 Task: For heading Use Times New Roman.  font size for heading20,  'Change the font style of data to'Times New Roman and font size to 12,  Change the alignment of both headline & data to Align left In the sheet   Spark Sales   book
Action: Mouse moved to (66, 232)
Screenshot: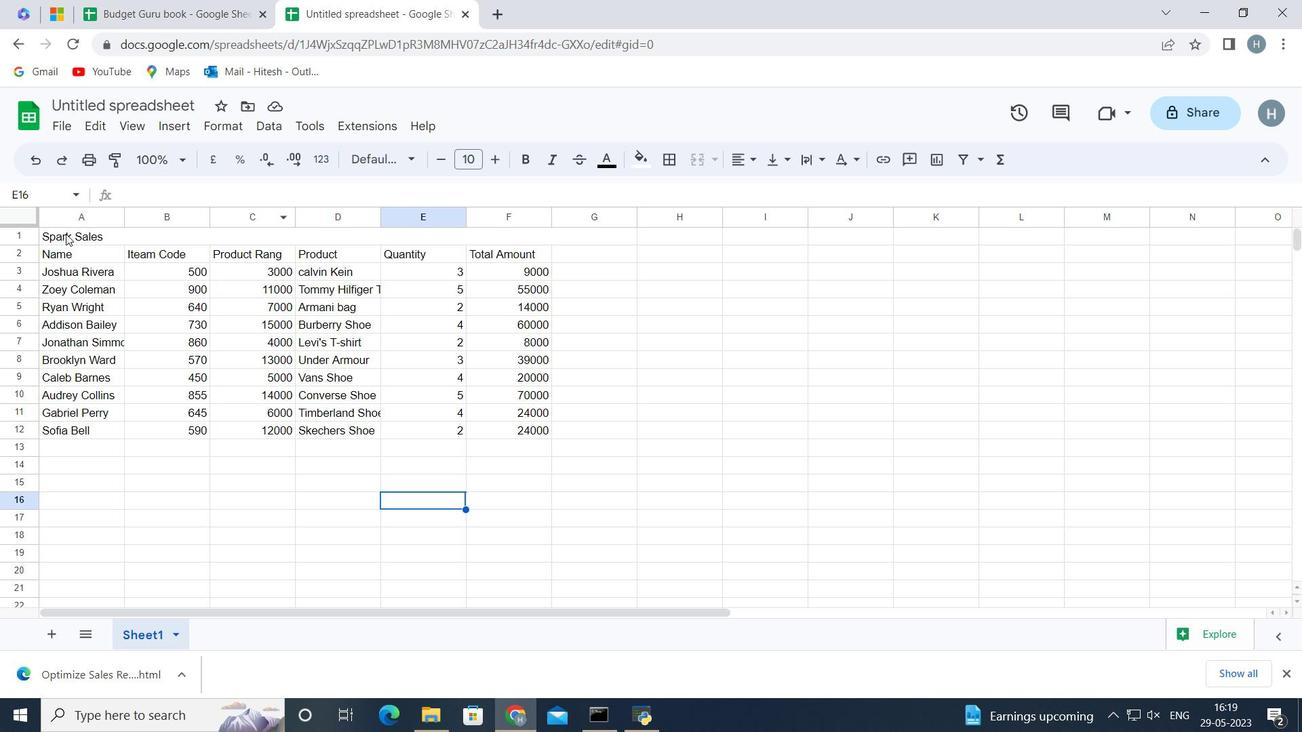 
Action: Mouse pressed left at (66, 232)
Screenshot: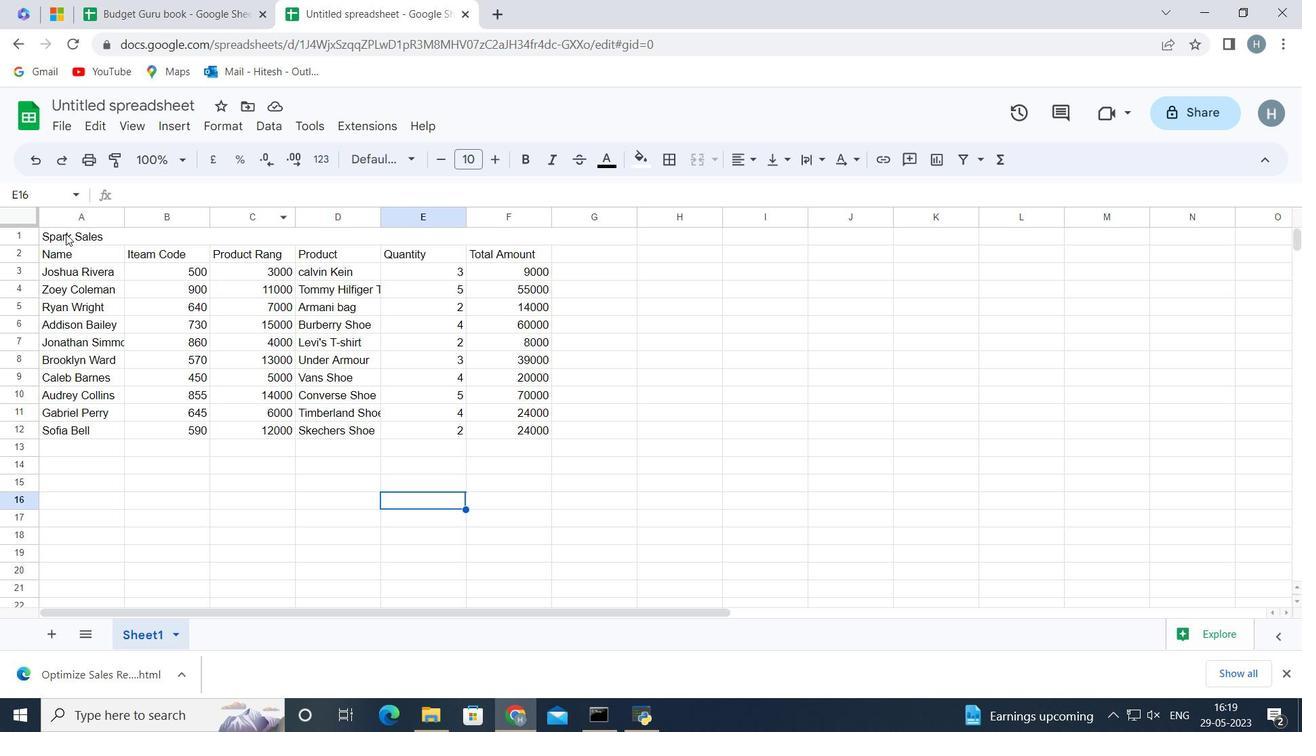 
Action: Mouse moved to (415, 159)
Screenshot: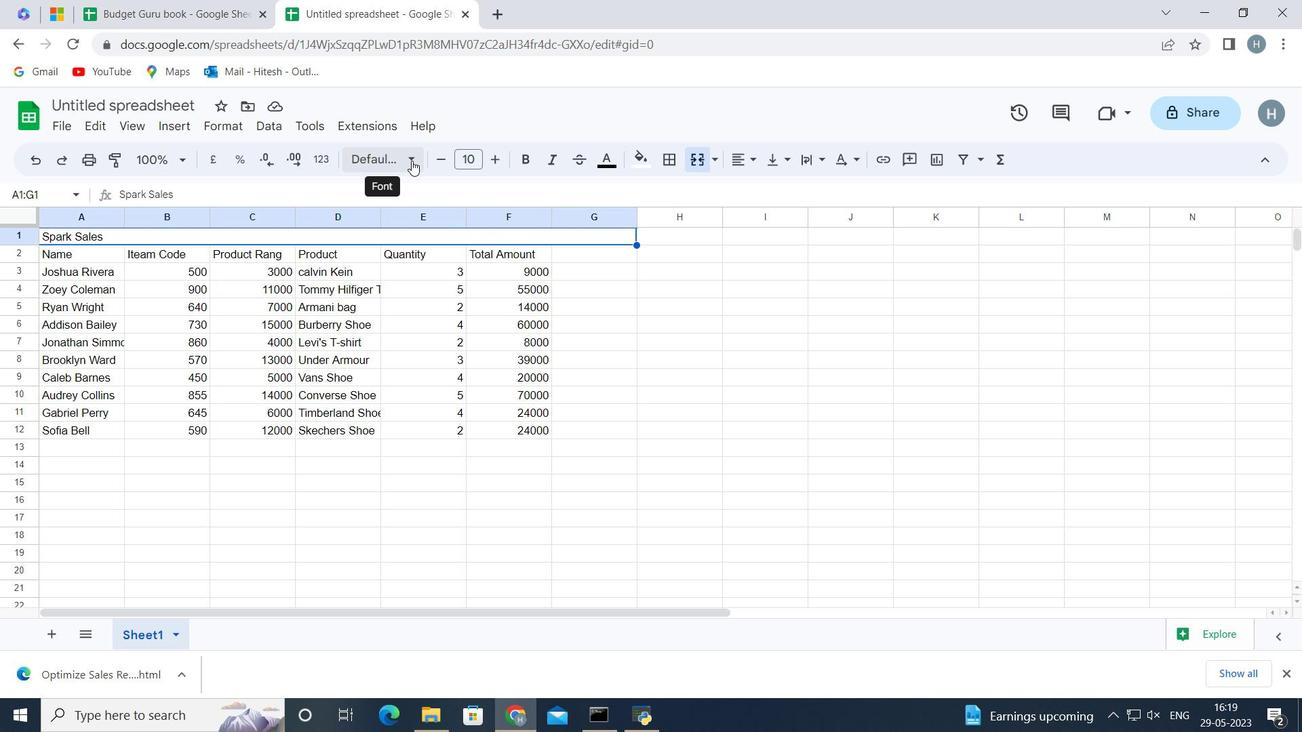 
Action: Mouse pressed left at (415, 159)
Screenshot: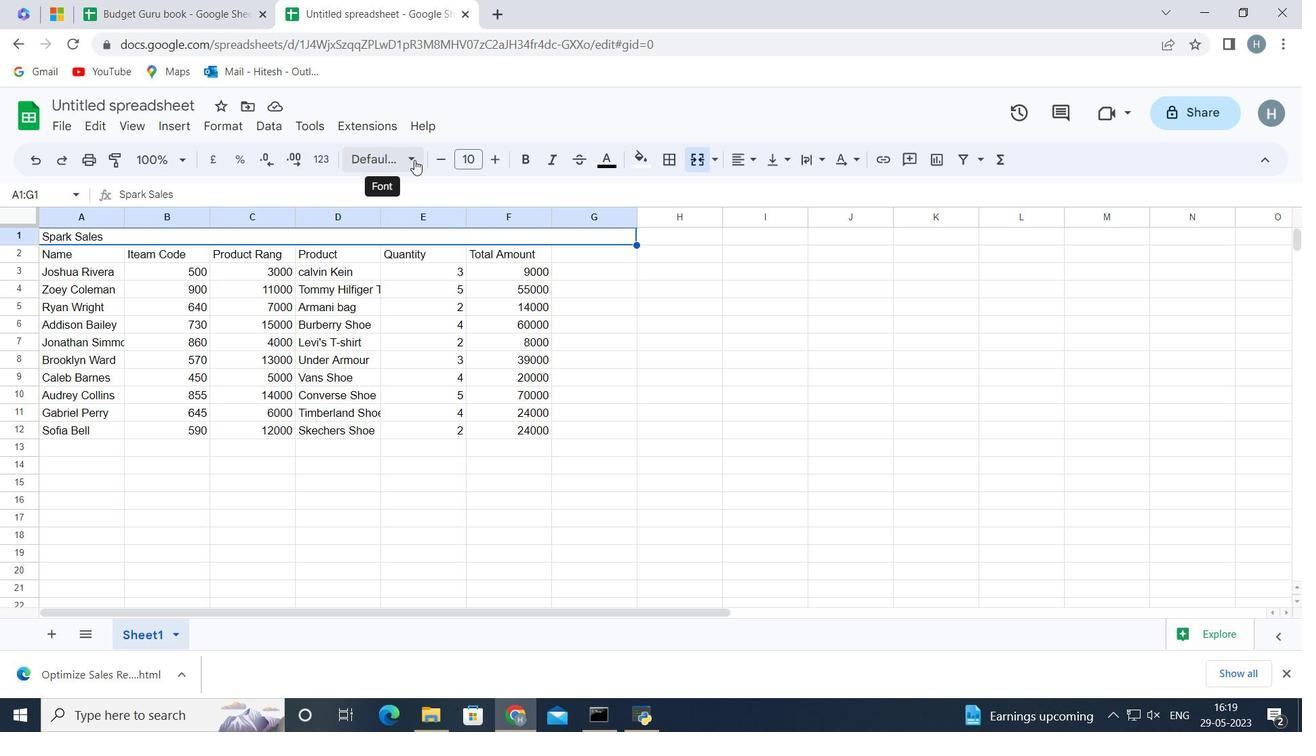 
Action: Mouse moved to (410, 312)
Screenshot: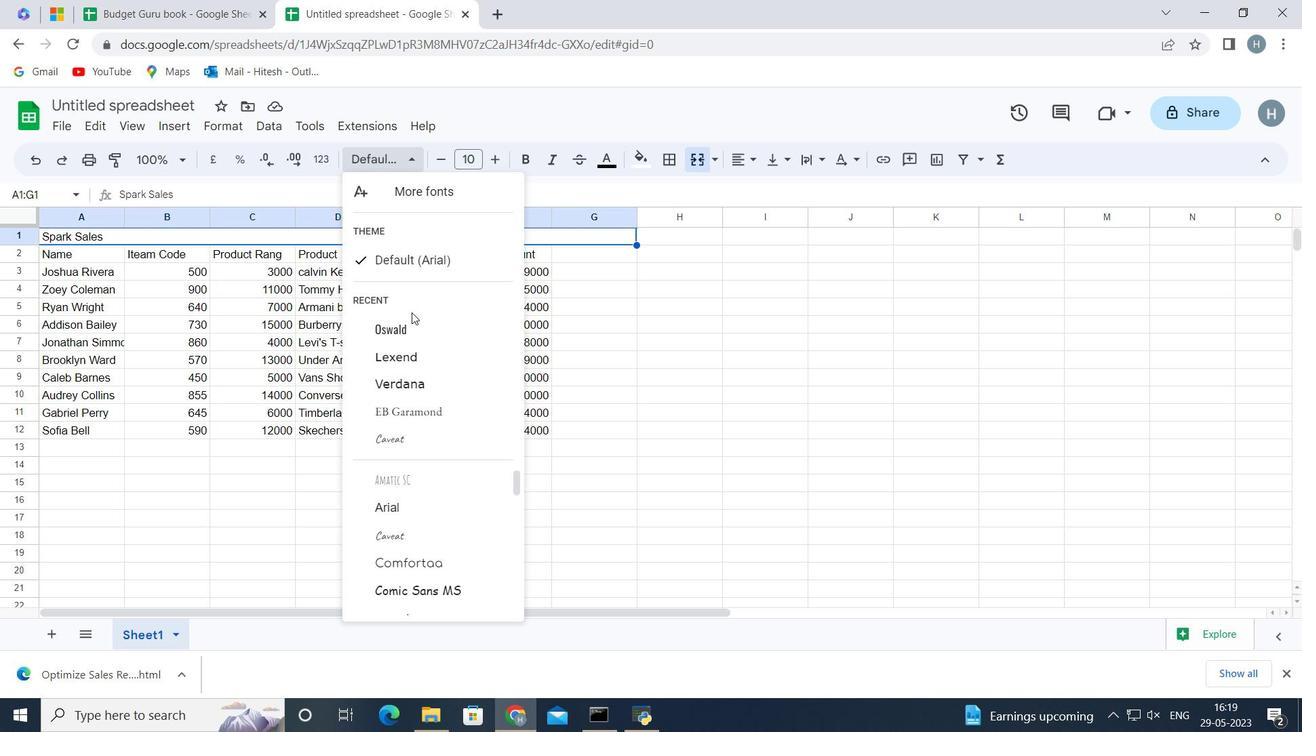 
Action: Mouse scrolled (410, 312) with delta (0, 0)
Screenshot: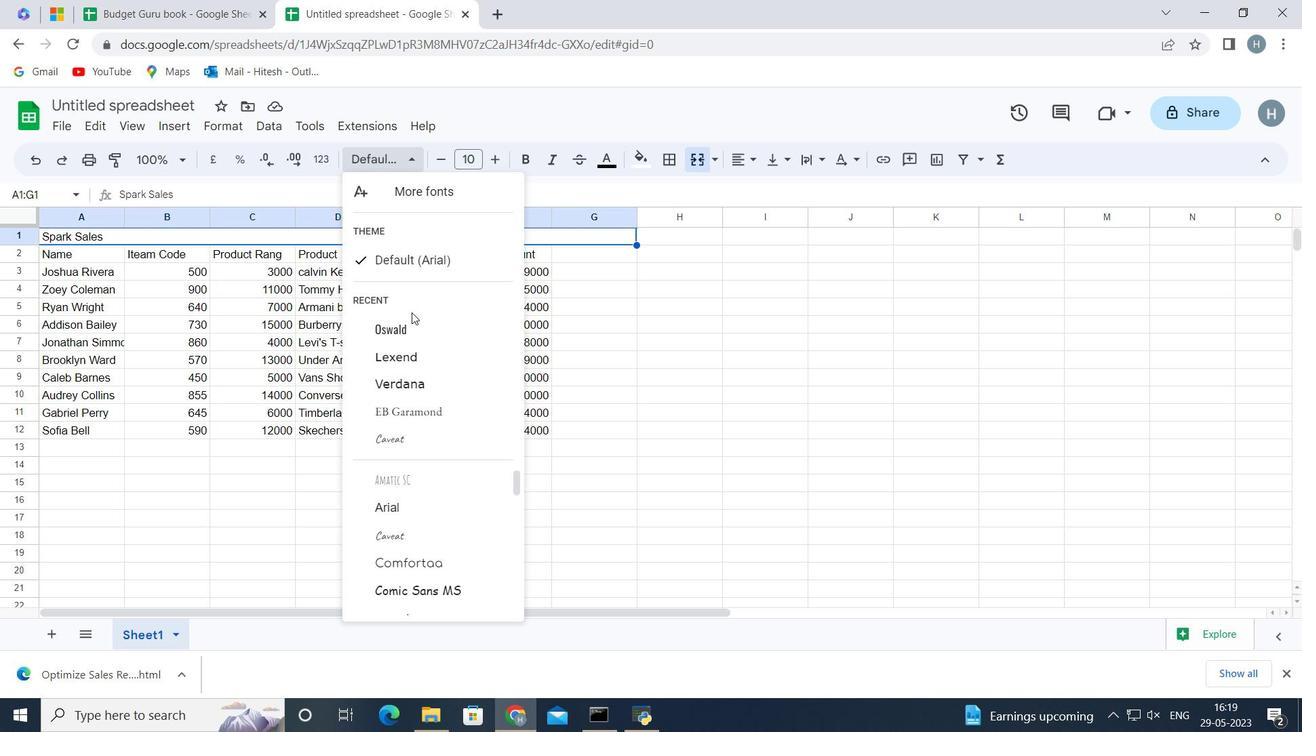 
Action: Mouse moved to (432, 417)
Screenshot: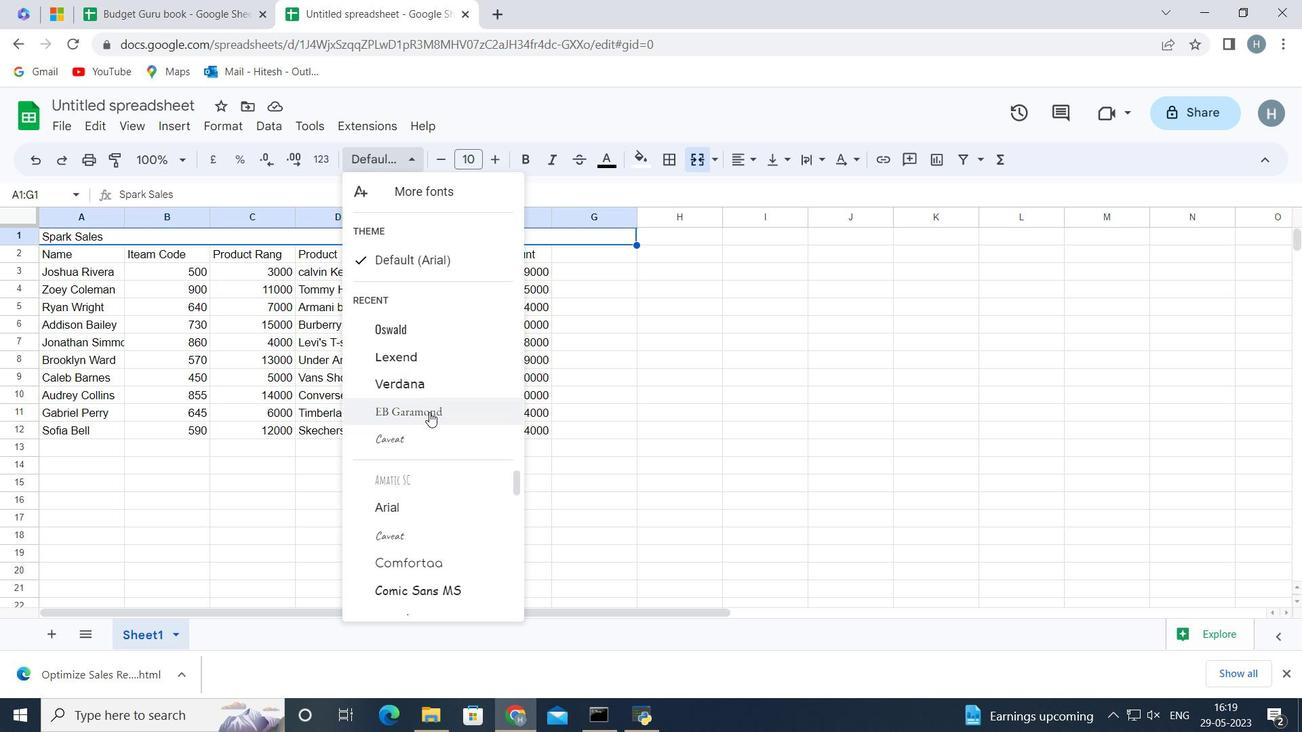 
Action: Mouse scrolled (432, 416) with delta (0, 0)
Screenshot: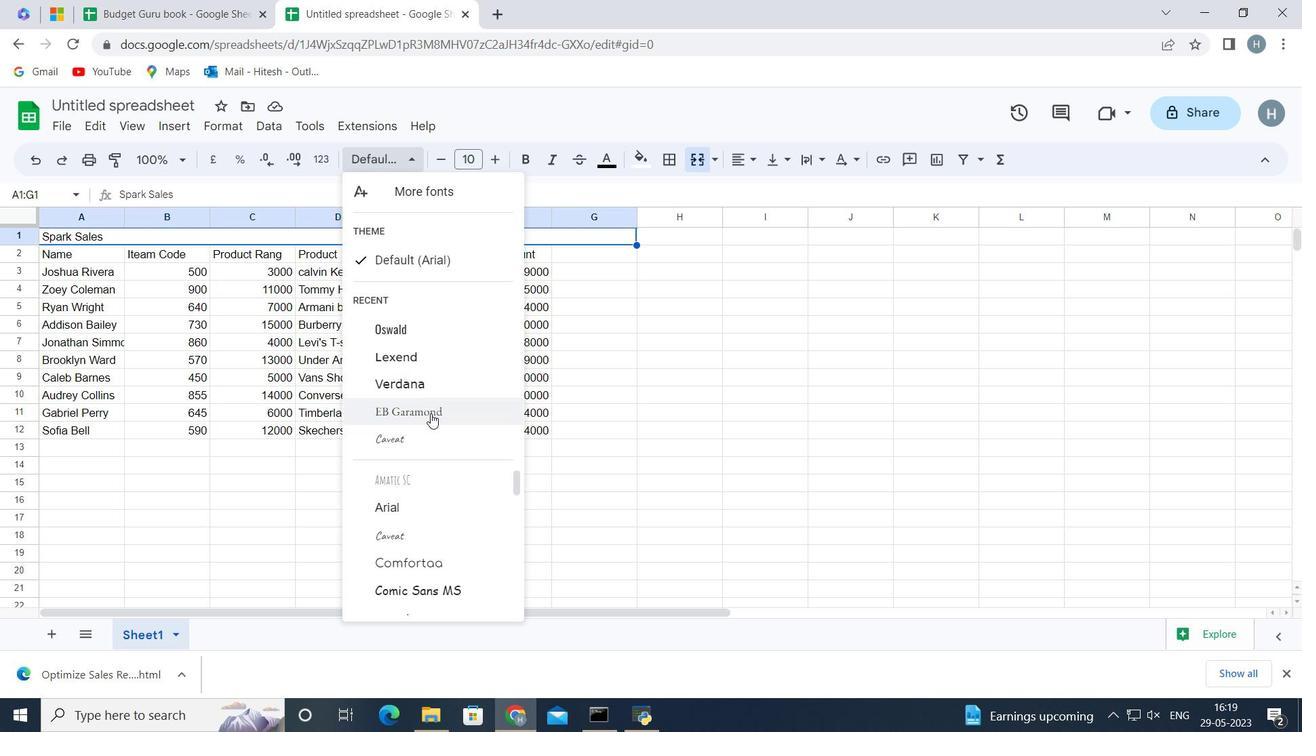 
Action: Mouse moved to (432, 426)
Screenshot: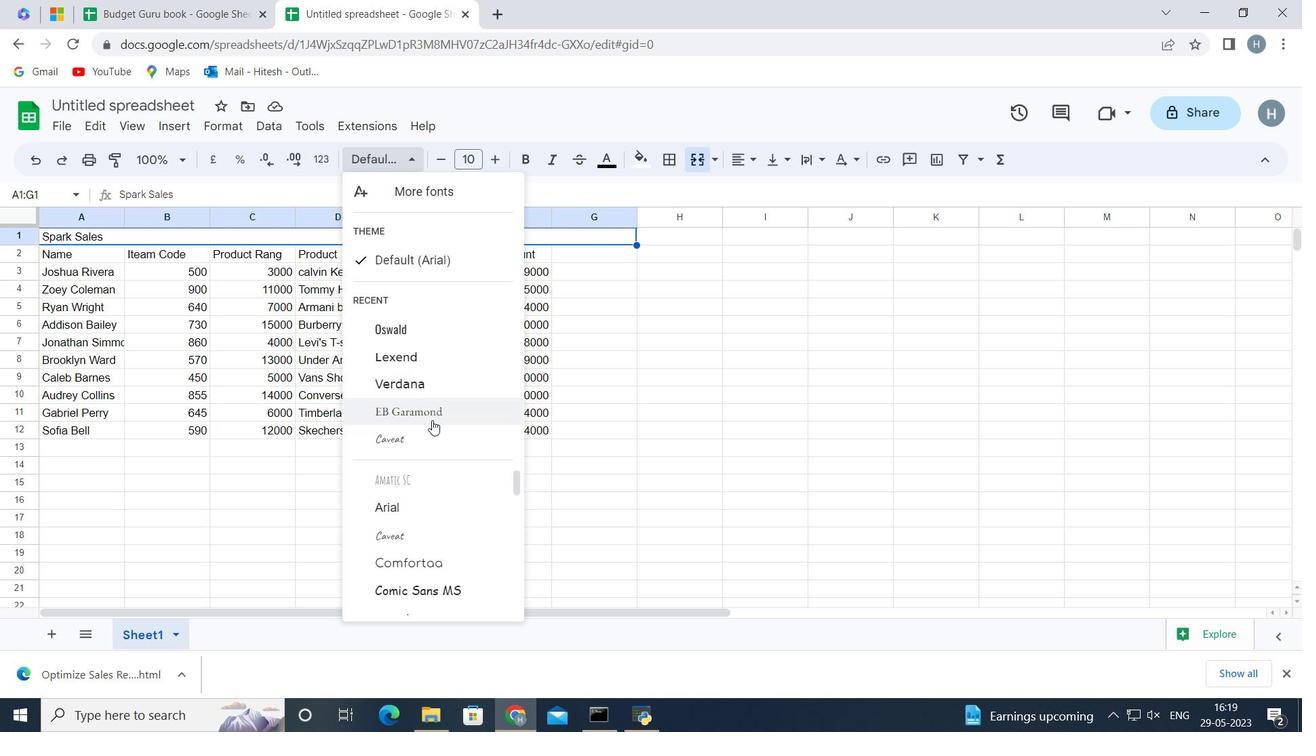 
Action: Mouse scrolled (432, 425) with delta (0, 0)
Screenshot: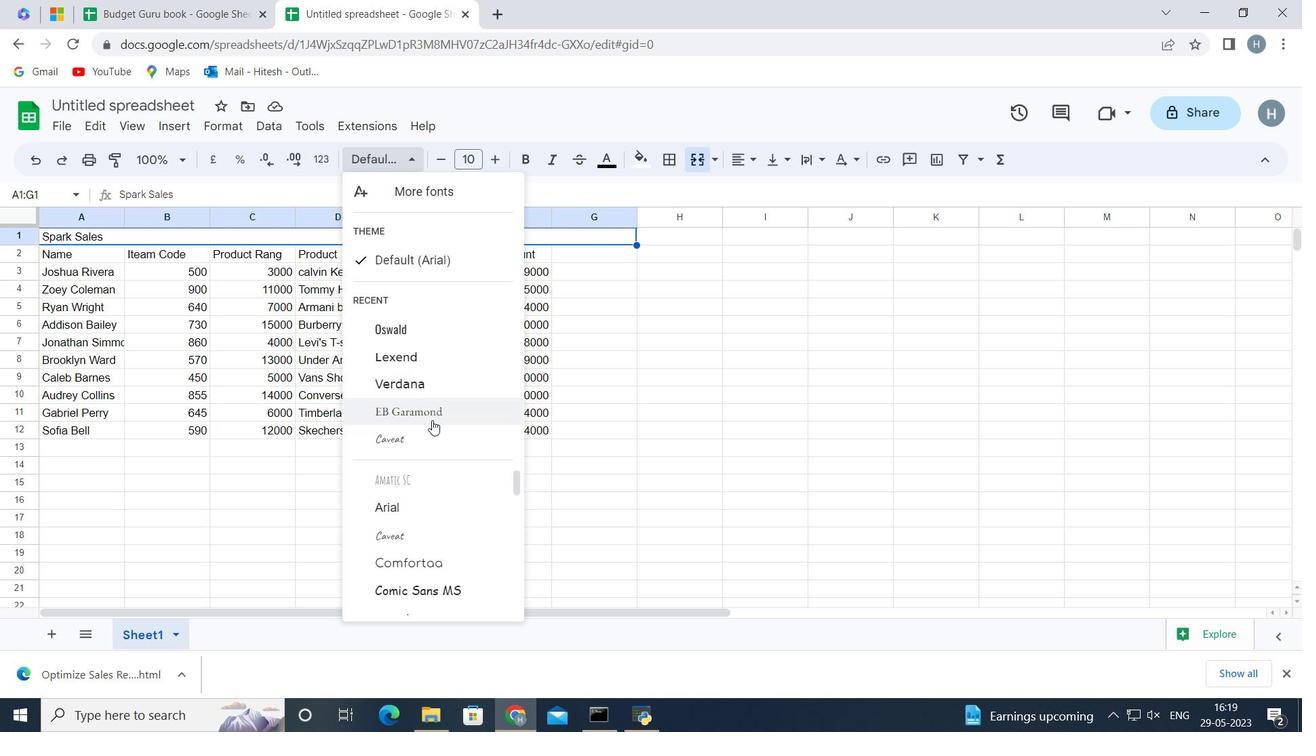 
Action: Mouse moved to (432, 437)
Screenshot: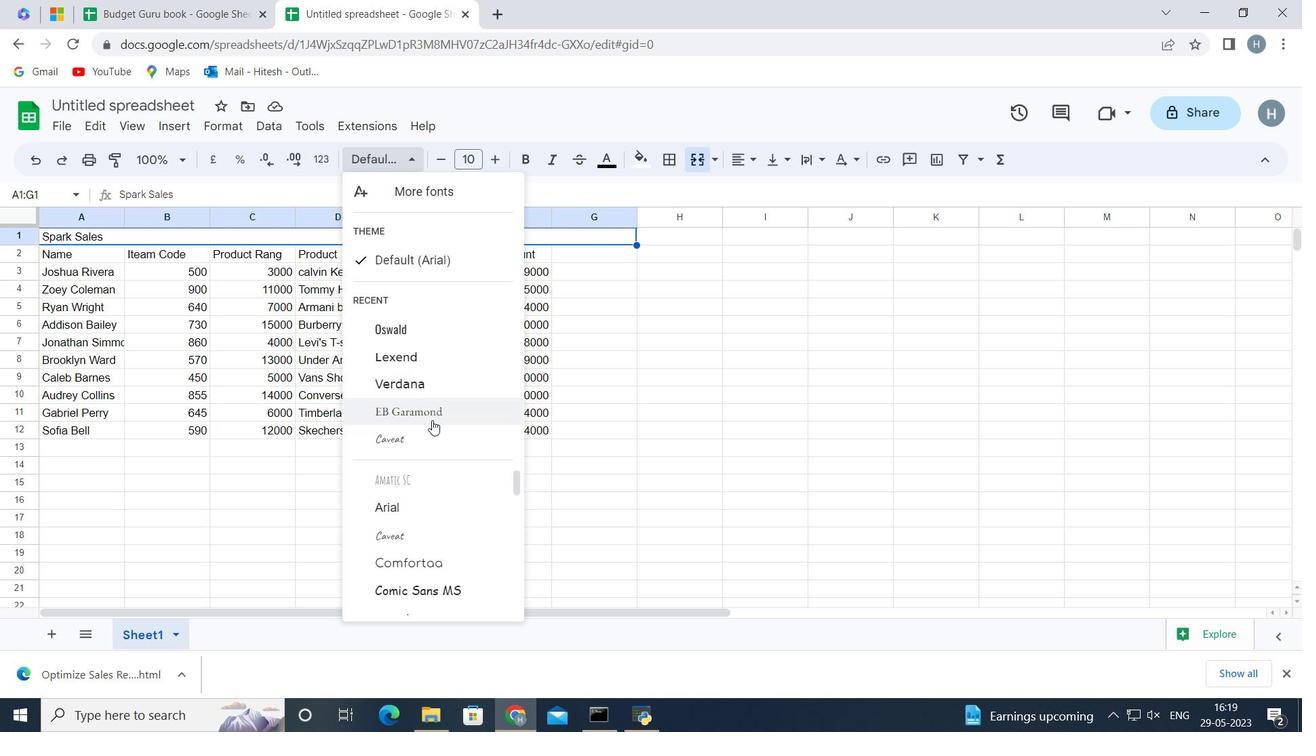 
Action: Mouse scrolled (432, 436) with delta (0, 0)
Screenshot: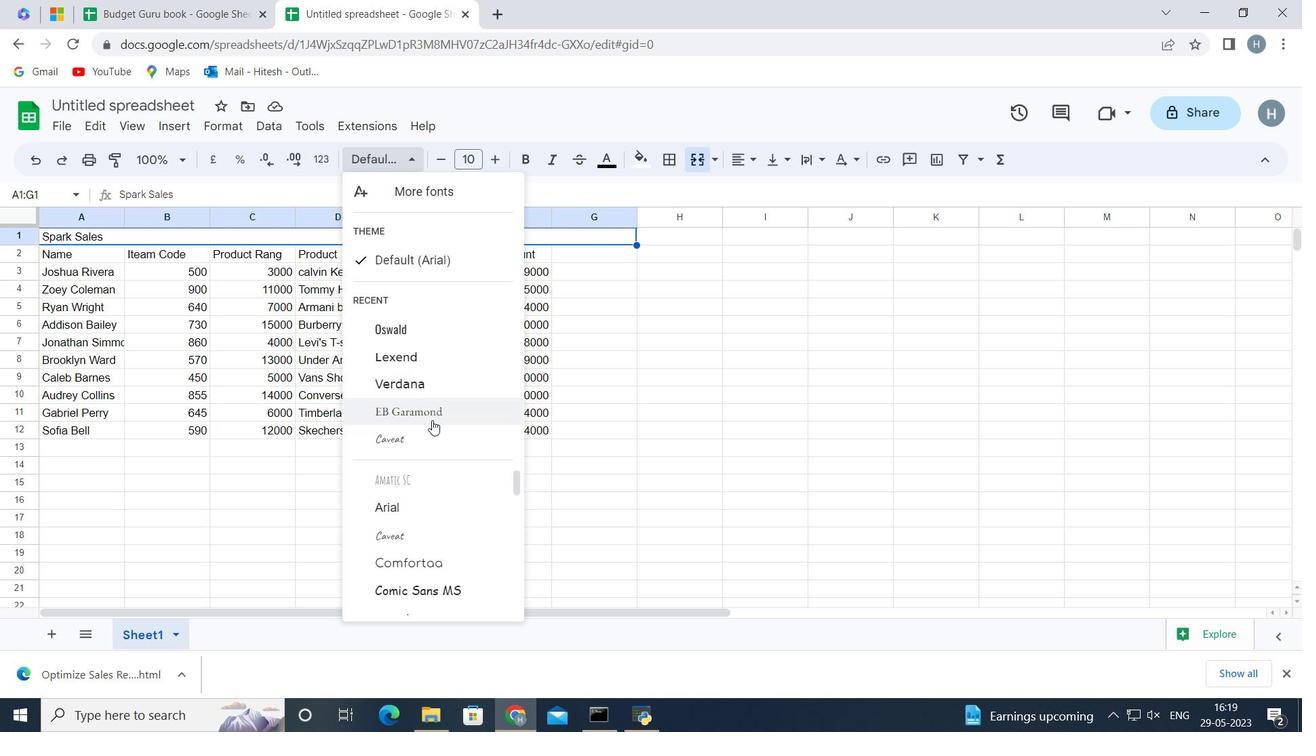 
Action: Mouse moved to (435, 455)
Screenshot: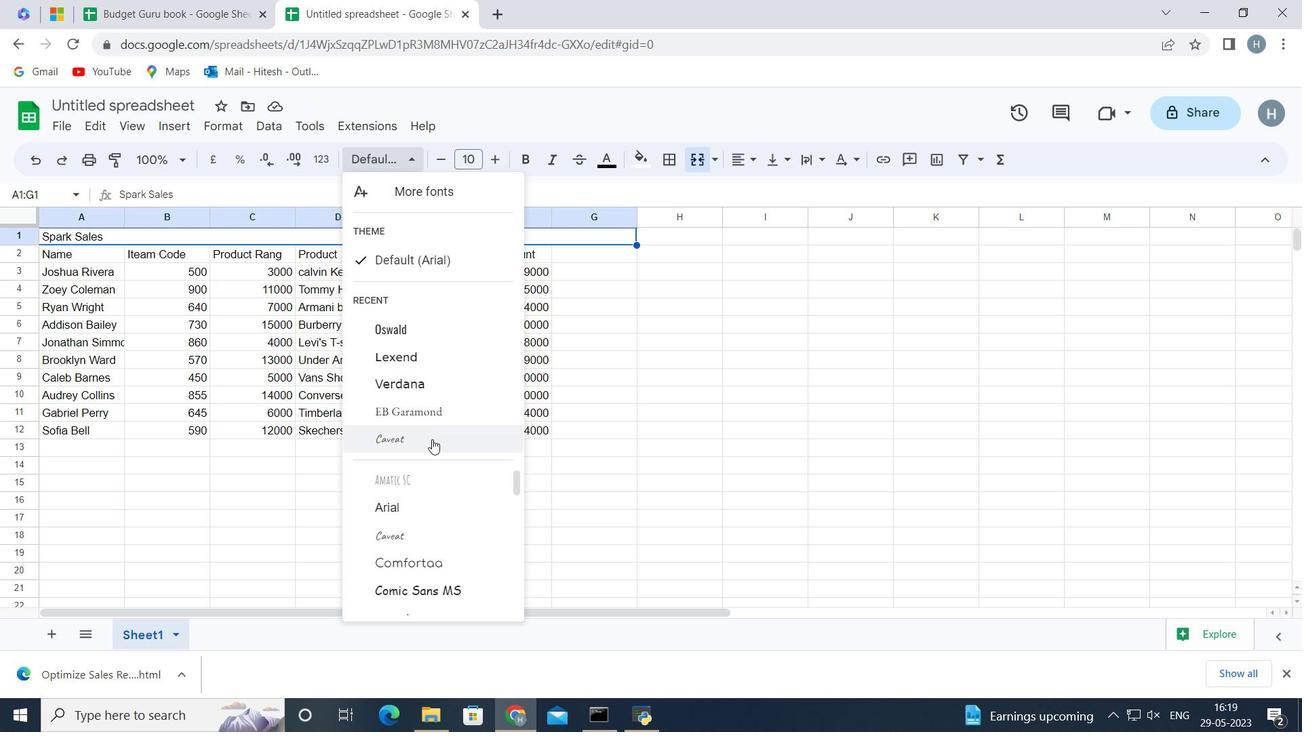
Action: Mouse scrolled (435, 453) with delta (0, 0)
Screenshot: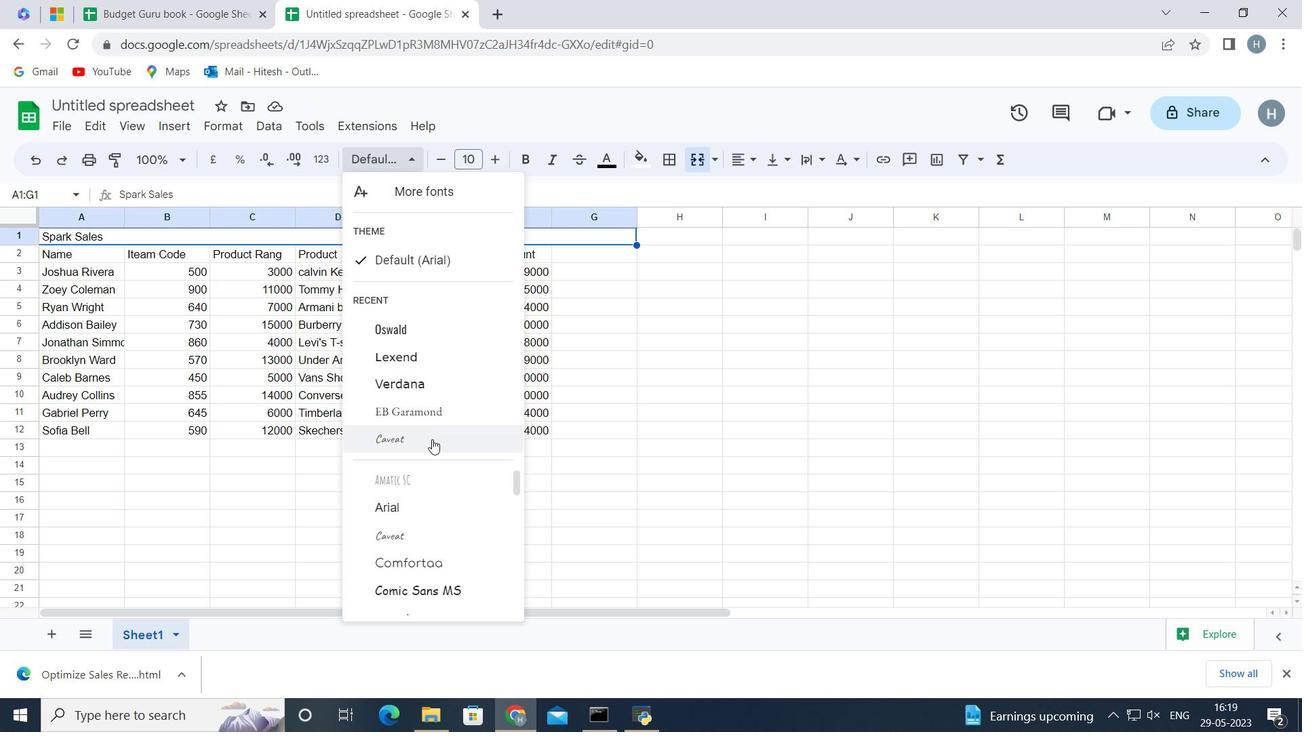 
Action: Mouse scrolled (435, 455) with delta (0, 0)
Screenshot: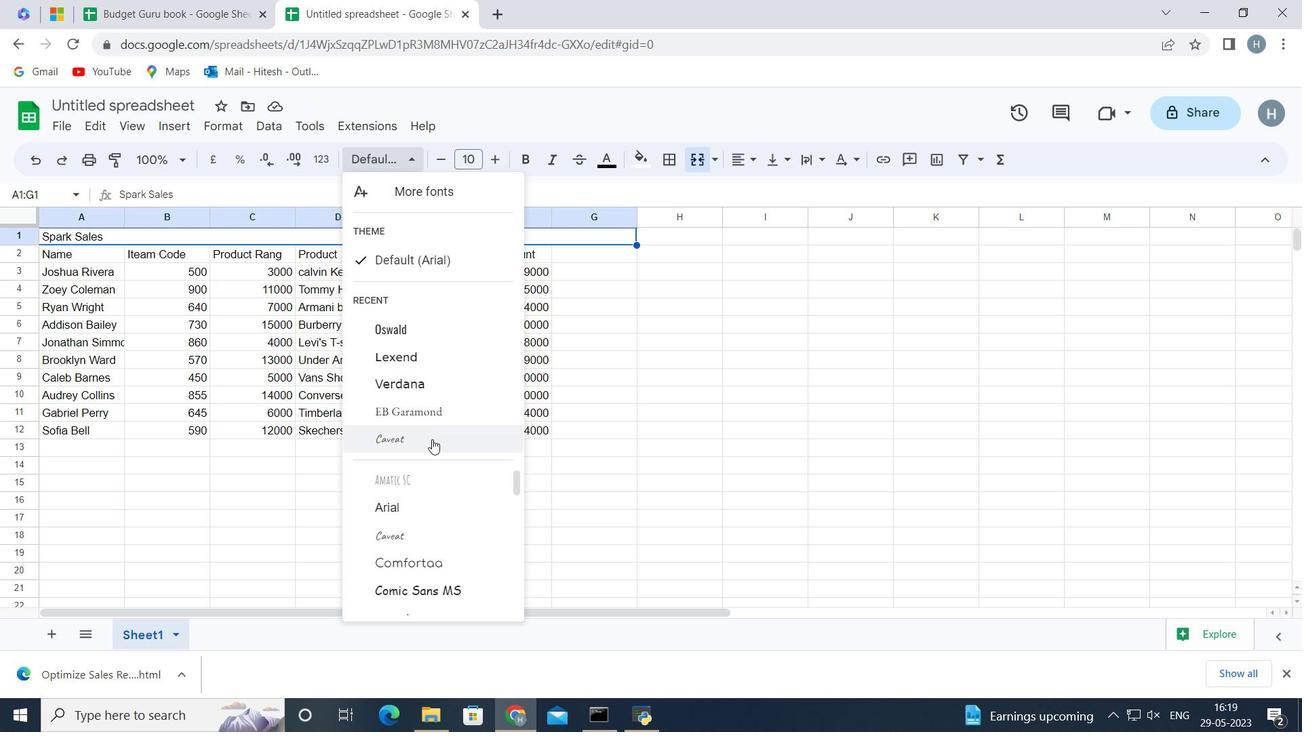 
Action: Mouse moved to (442, 525)
Screenshot: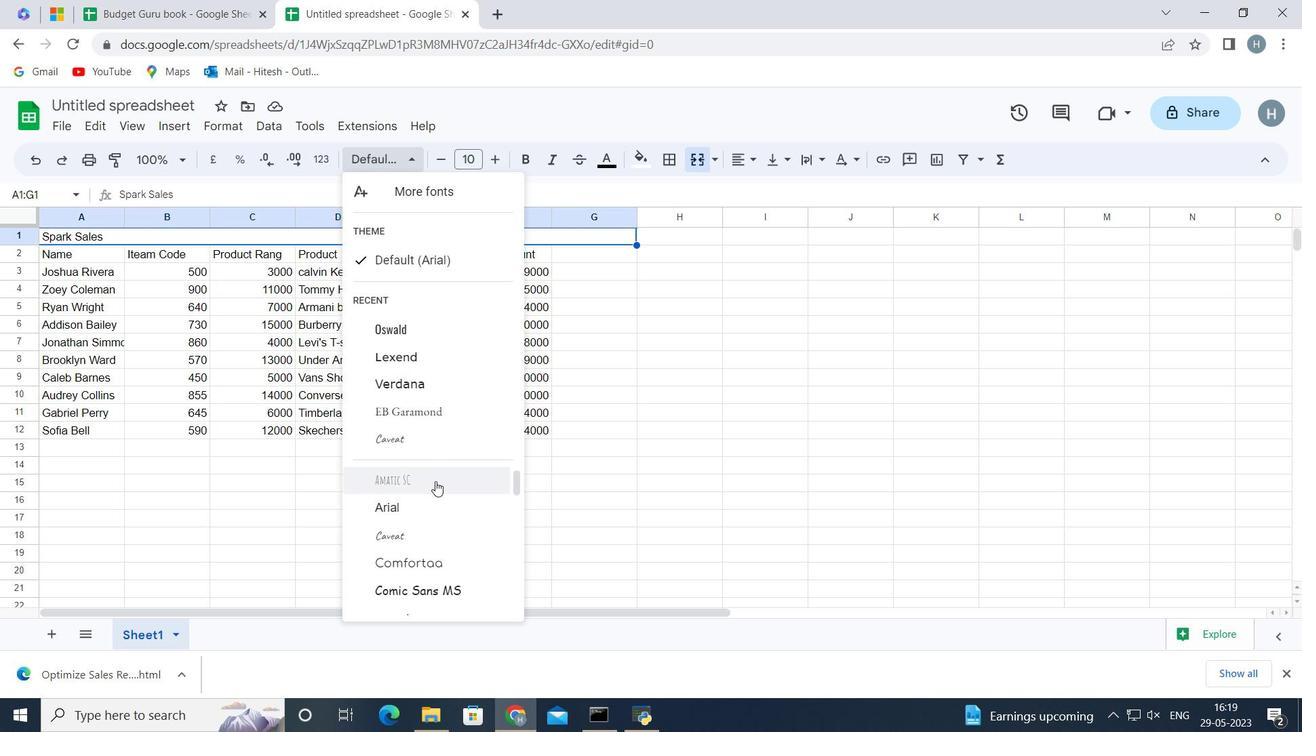
Action: Mouse scrolled (442, 525) with delta (0, 0)
Screenshot: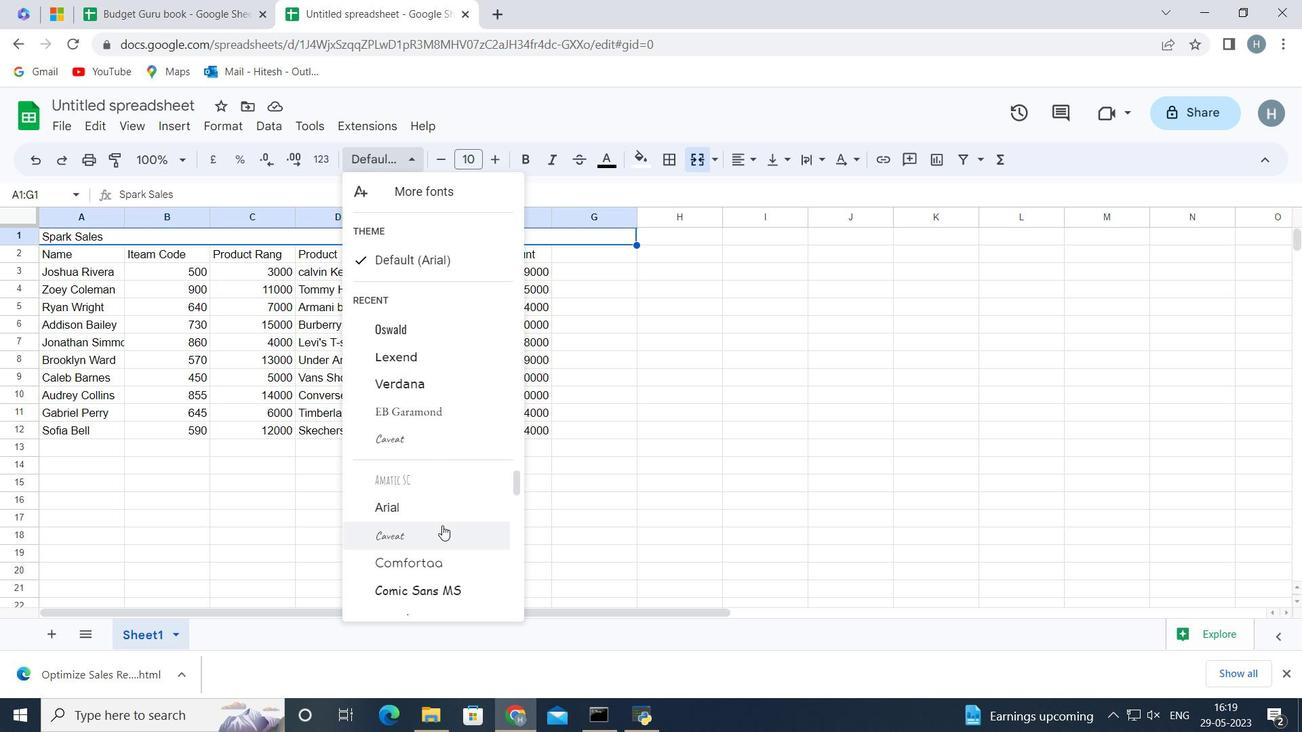 
Action: Mouse scrolled (442, 525) with delta (0, 0)
Screenshot: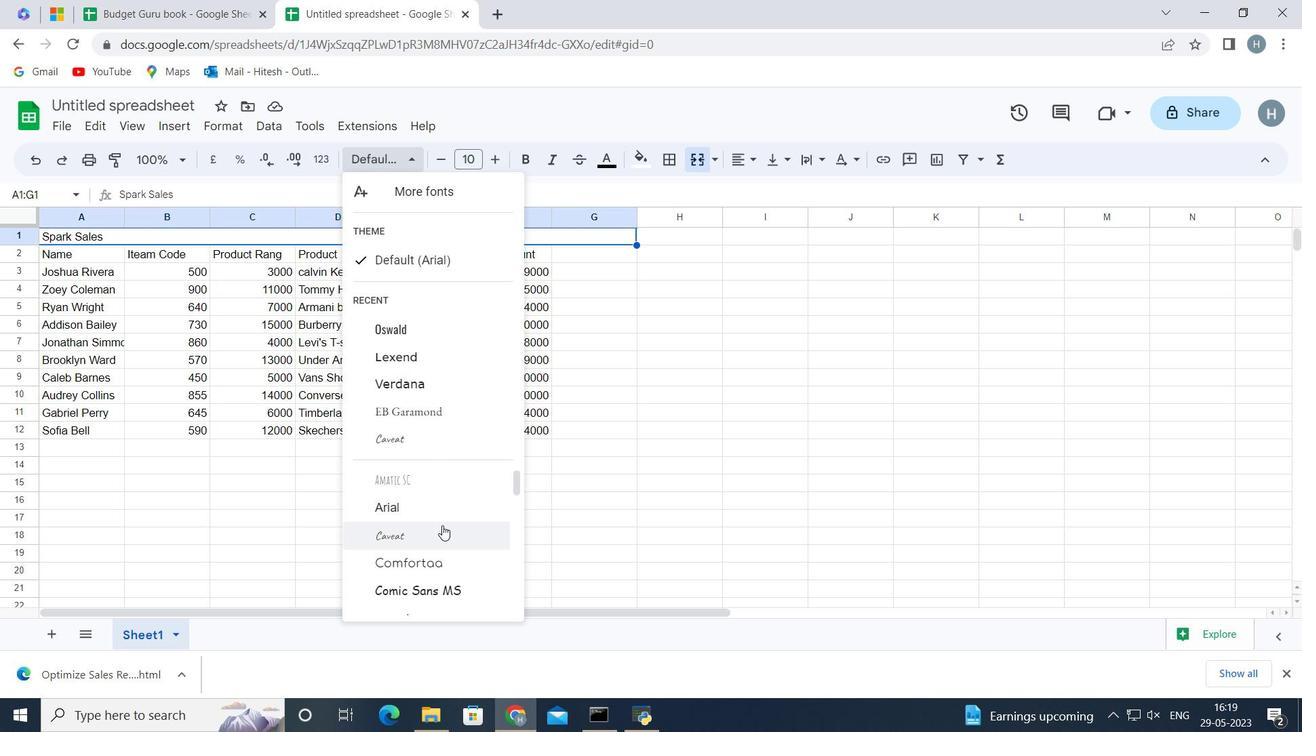 
Action: Mouse moved to (423, 513)
Screenshot: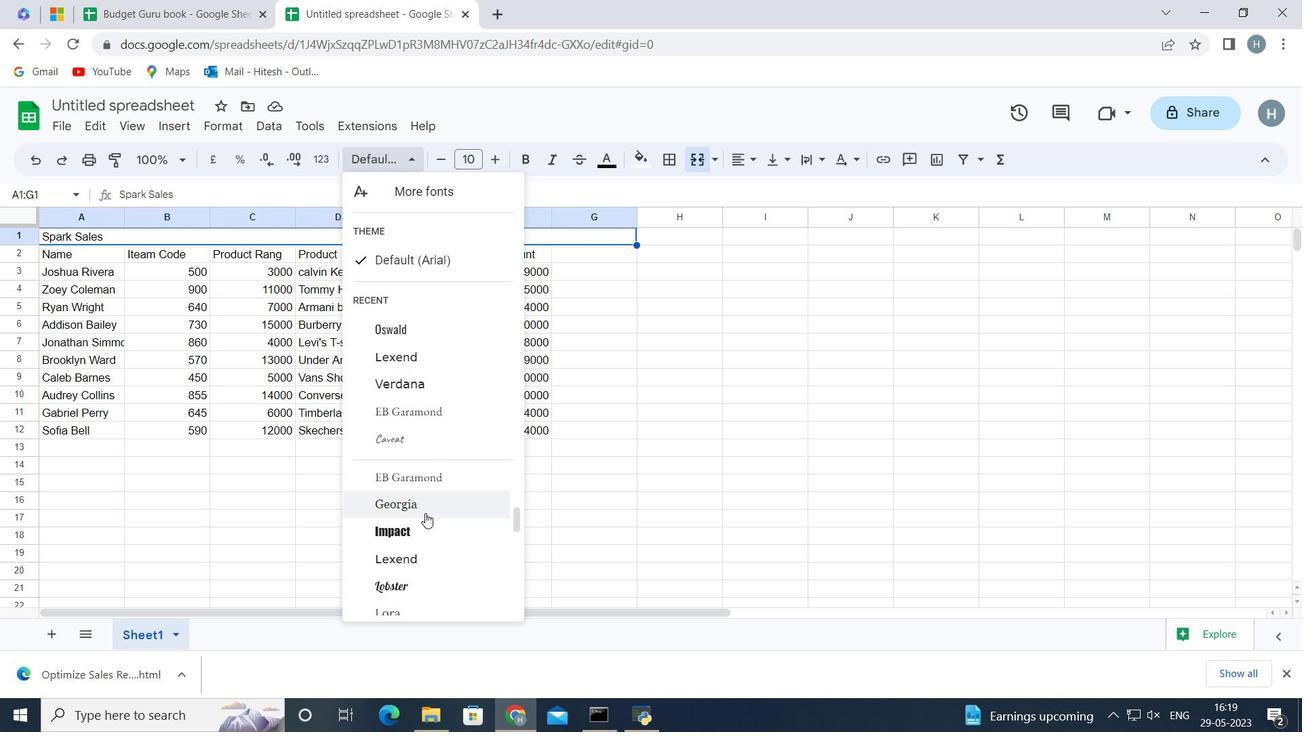 
Action: Mouse scrolled (423, 512) with delta (0, 0)
Screenshot: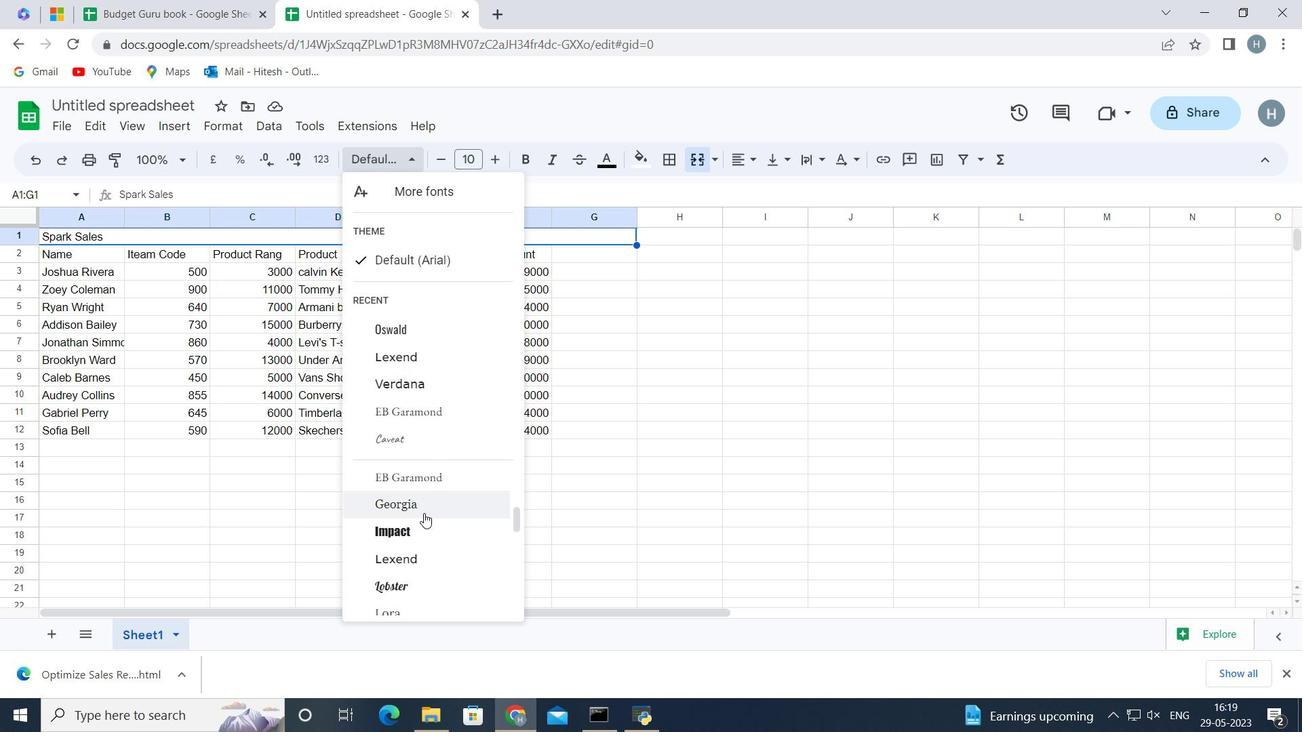 
Action: Mouse scrolled (423, 512) with delta (0, 0)
Screenshot: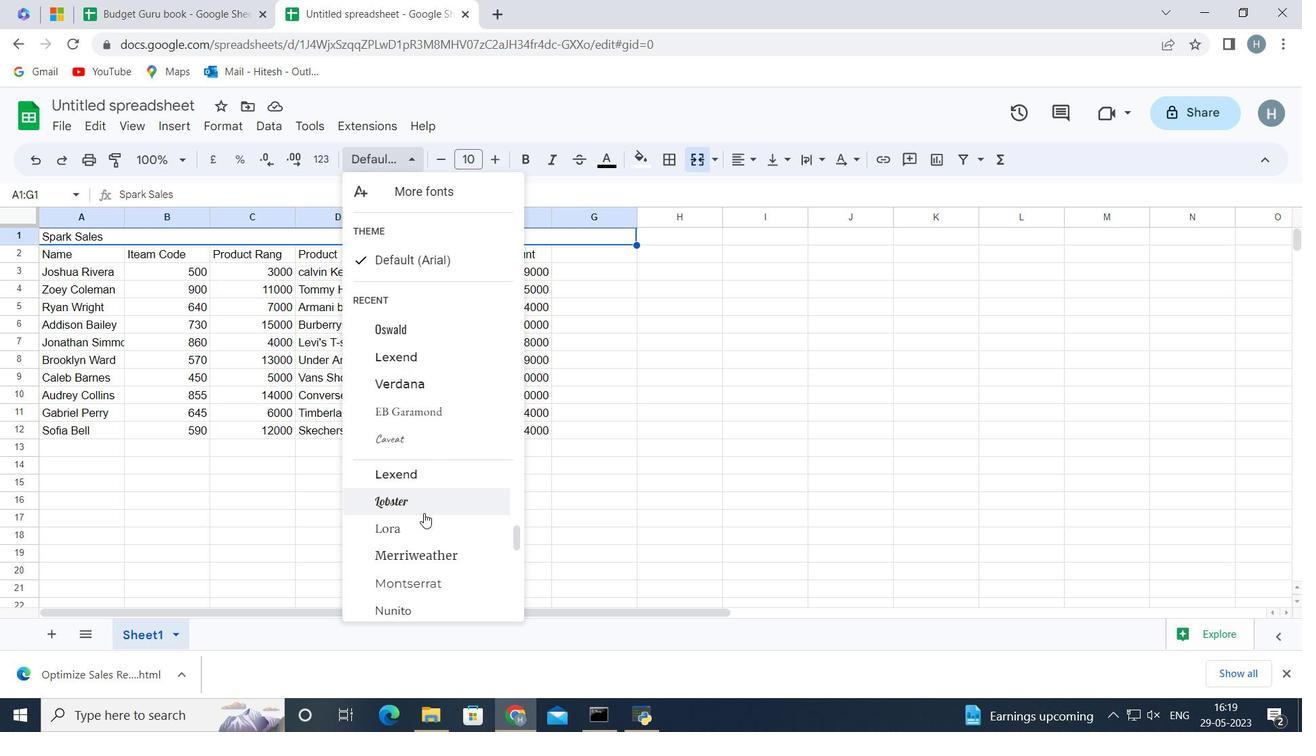 
Action: Mouse scrolled (423, 512) with delta (0, 0)
Screenshot: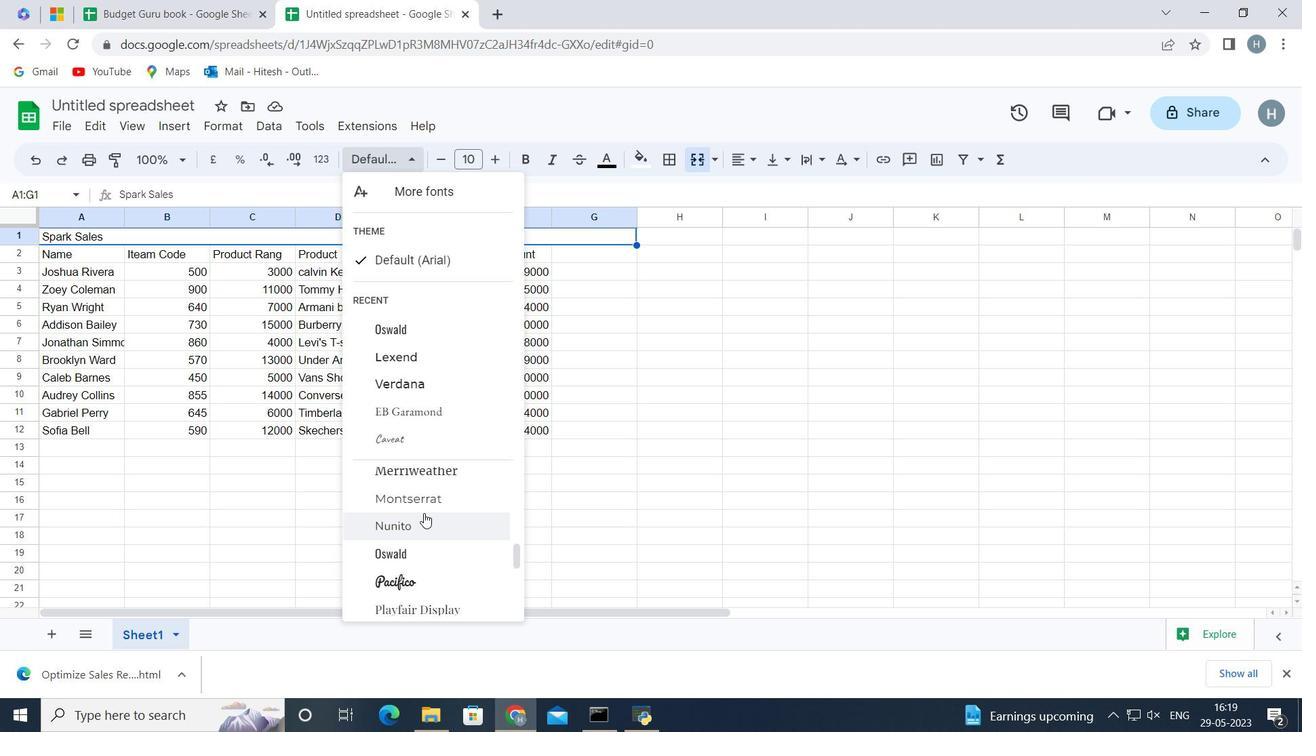 
Action: Mouse scrolled (423, 512) with delta (0, 0)
Screenshot: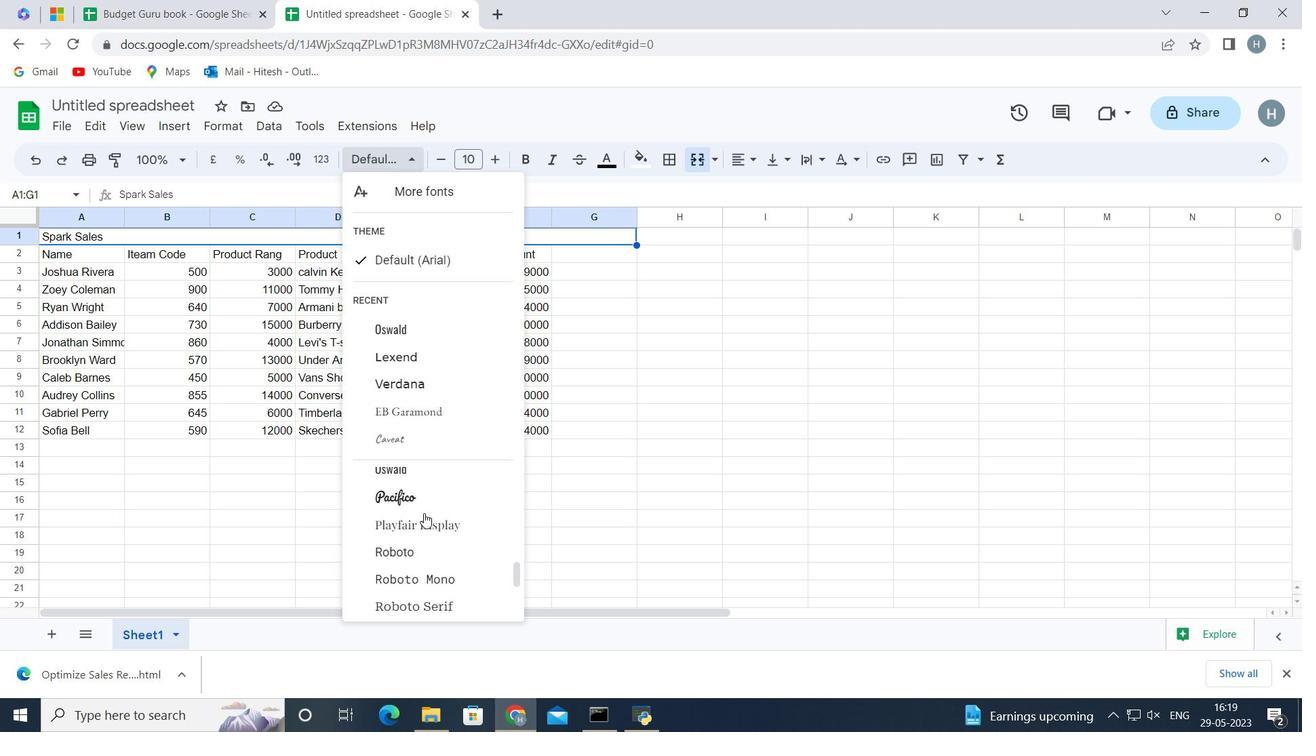 
Action: Mouse scrolled (423, 512) with delta (0, 0)
Screenshot: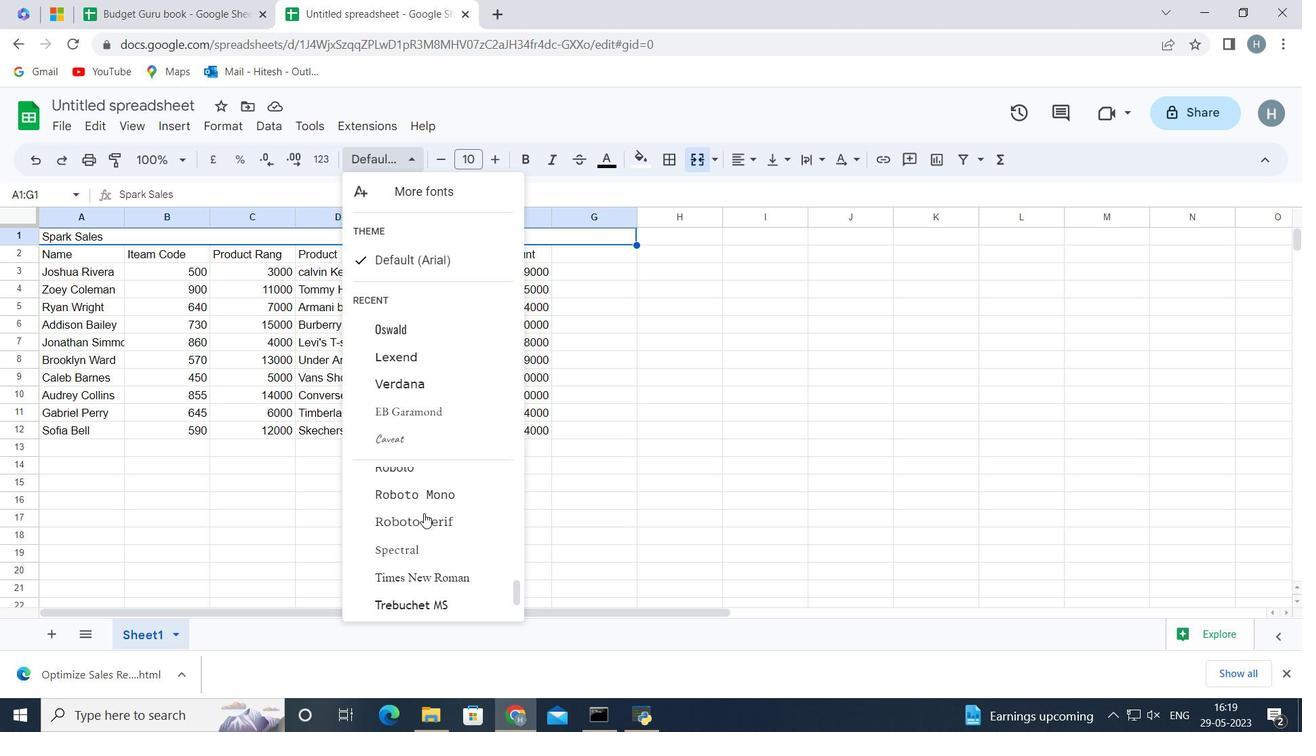 
Action: Mouse moved to (441, 544)
Screenshot: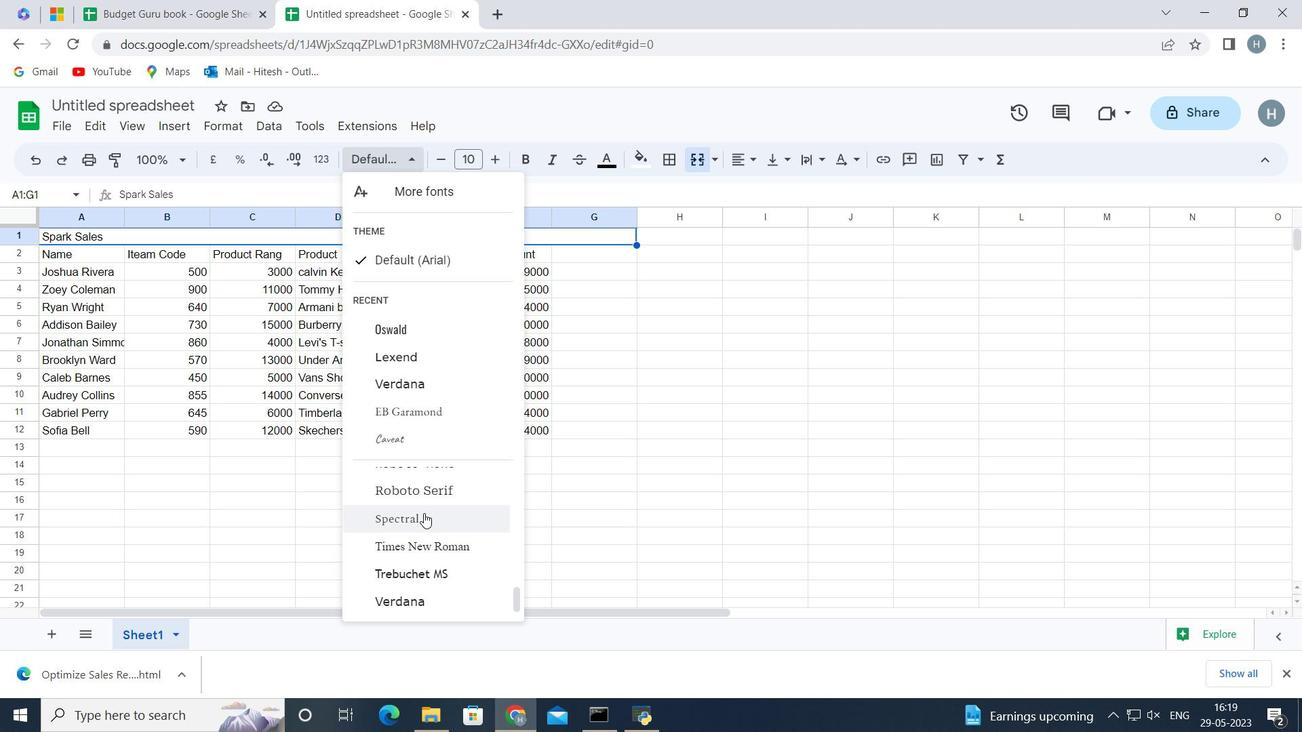 
Action: Mouse pressed left at (441, 544)
Screenshot: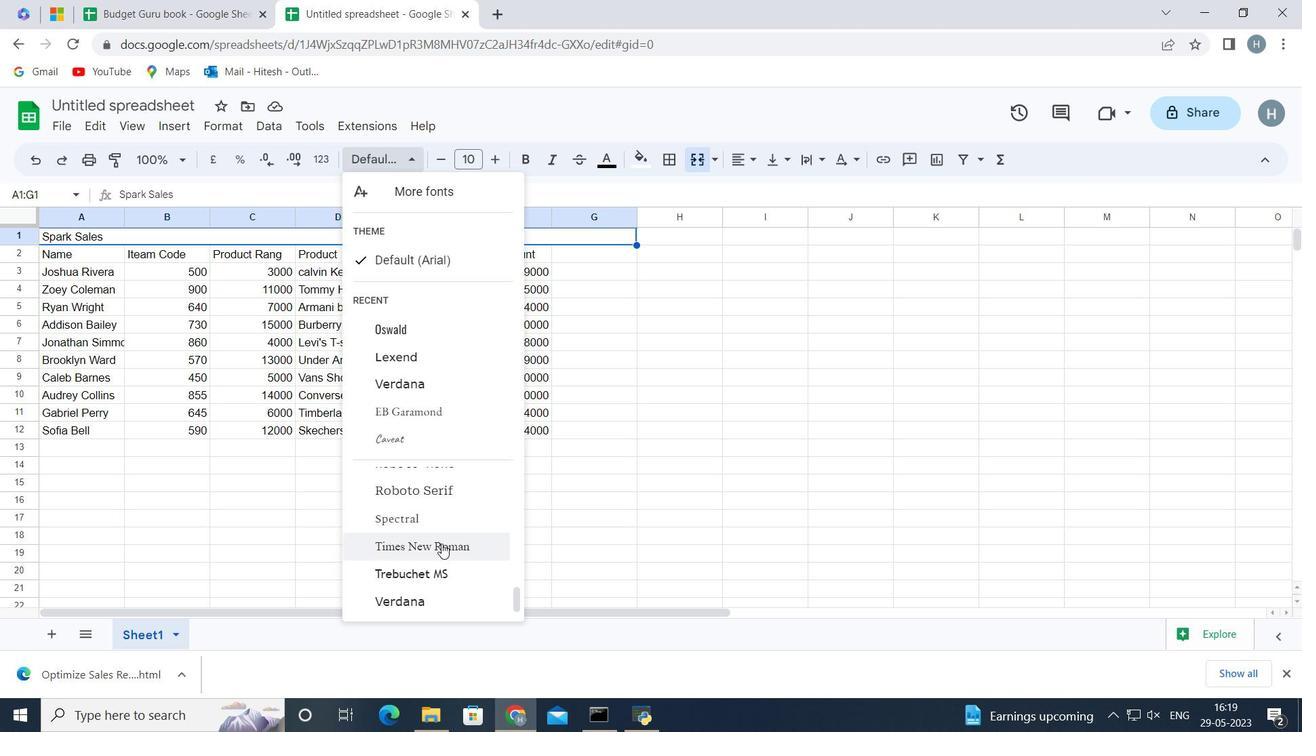 
Action: Mouse moved to (491, 158)
Screenshot: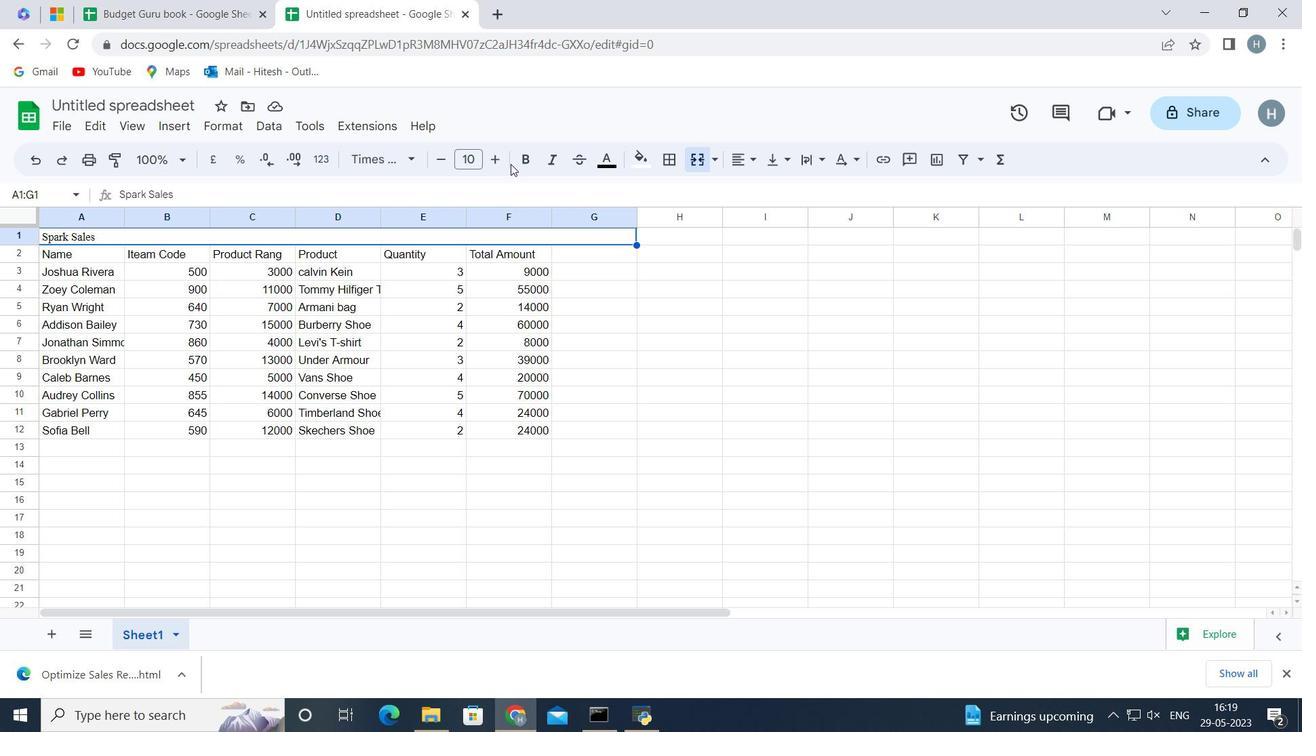 
Action: Mouse pressed left at (491, 158)
Screenshot: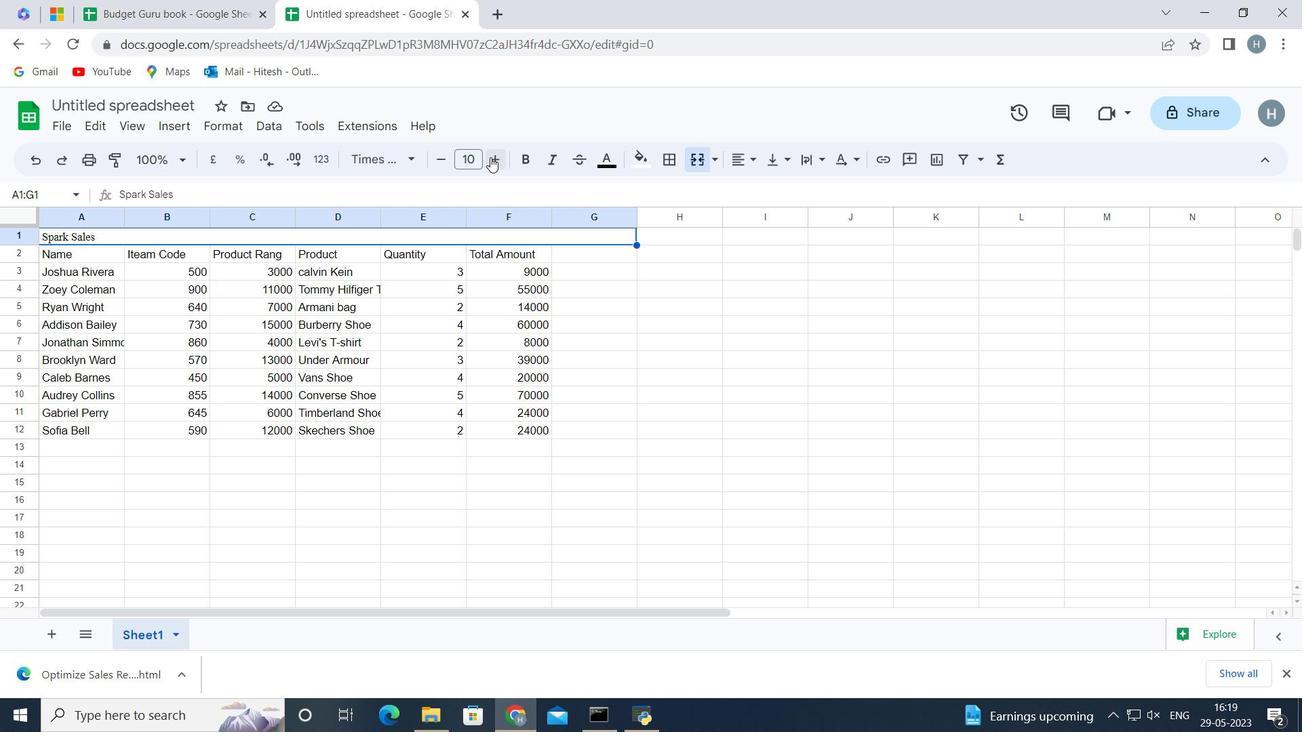 
Action: Mouse pressed left at (491, 158)
Screenshot: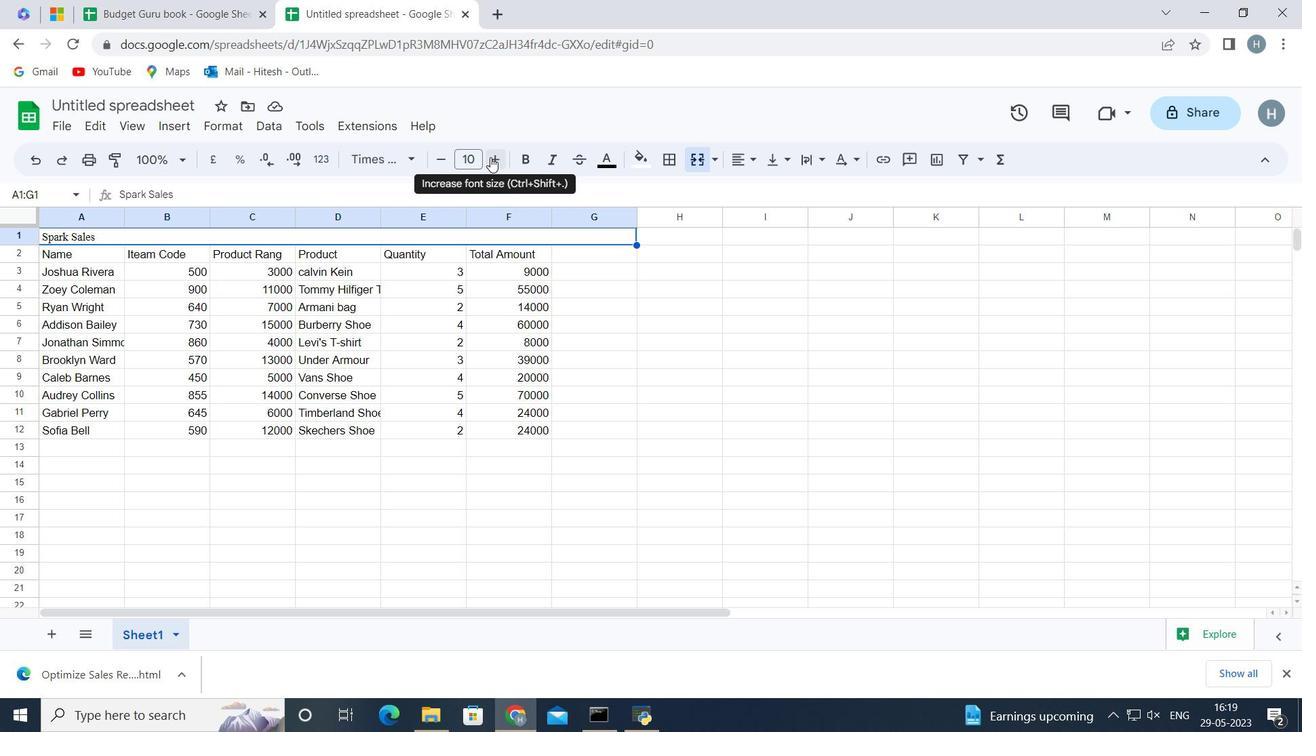 
Action: Mouse pressed left at (491, 158)
Screenshot: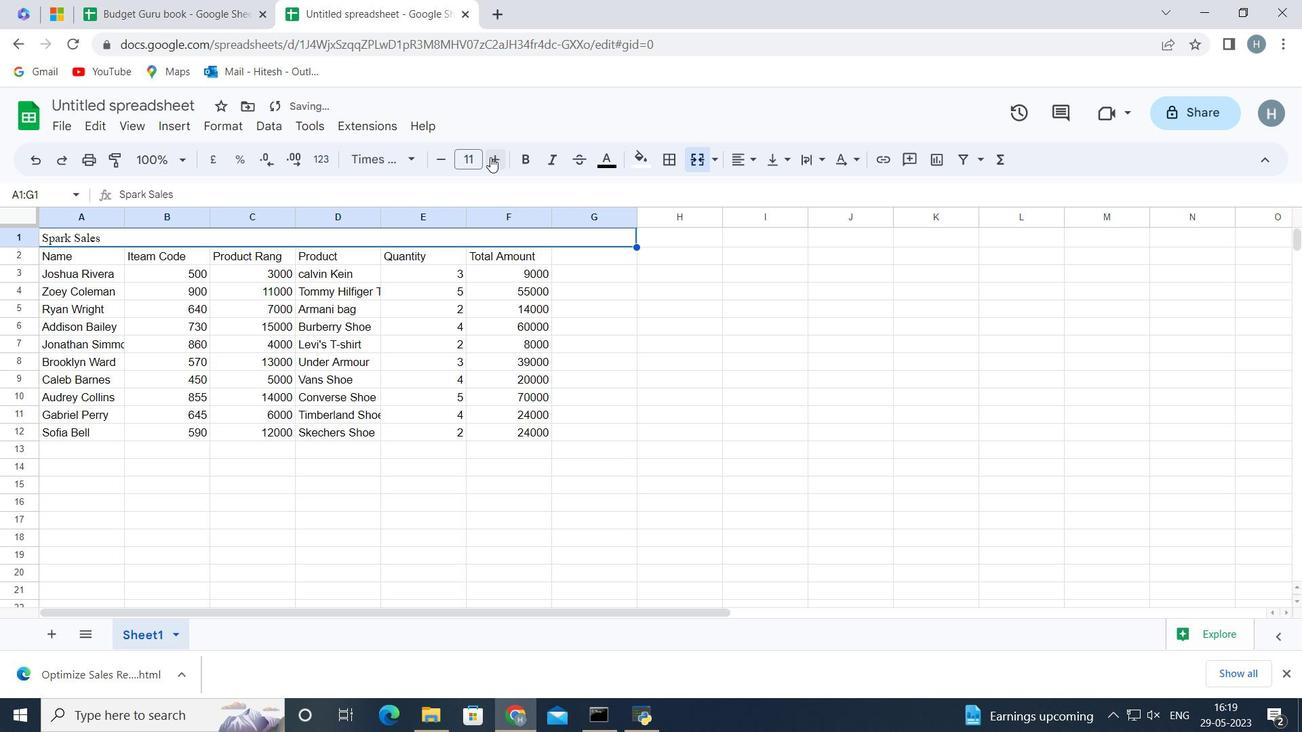 
Action: Mouse pressed left at (491, 158)
Screenshot: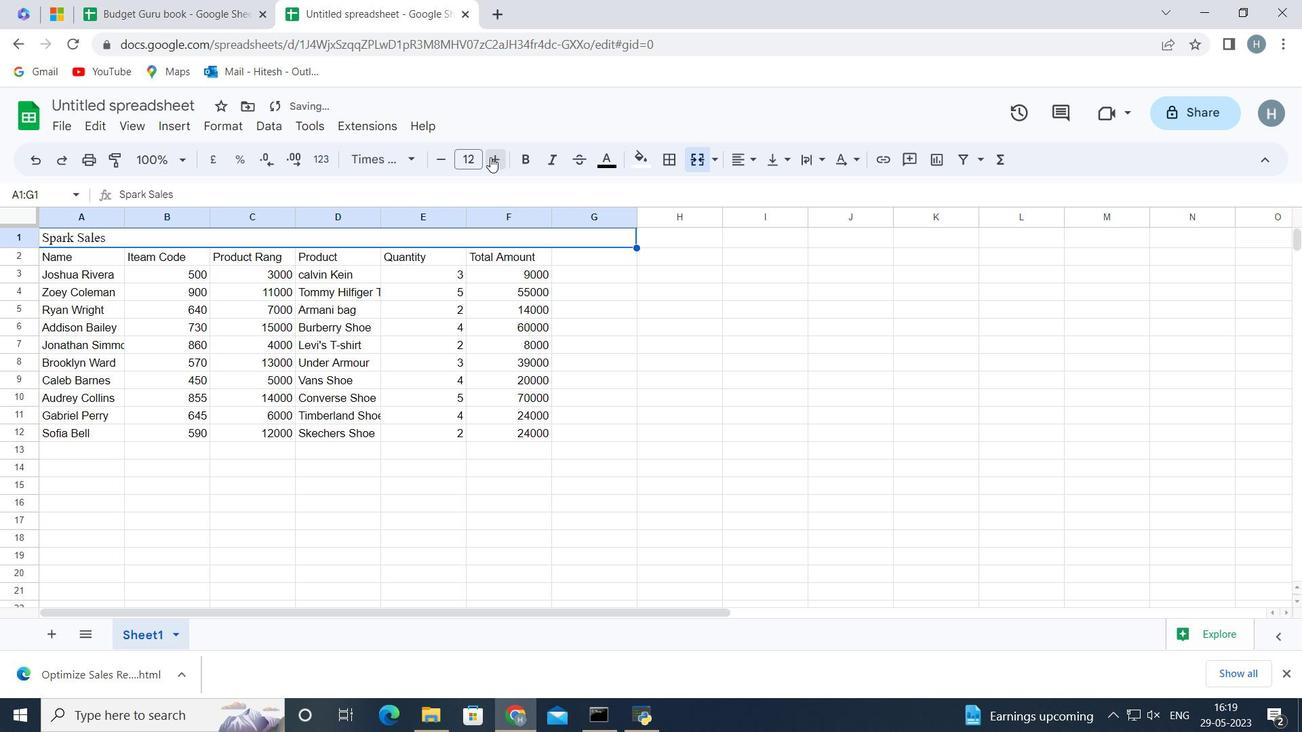 
Action: Mouse pressed left at (491, 158)
Screenshot: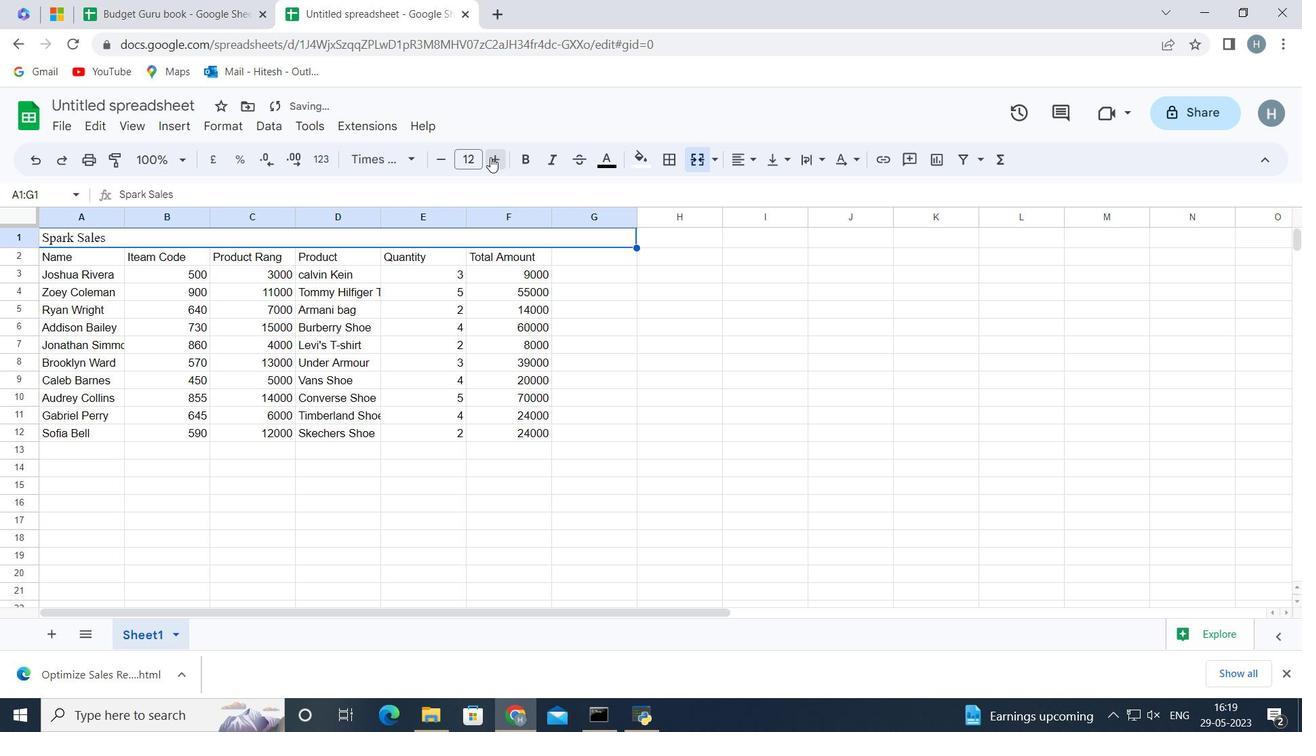 
Action: Mouse pressed left at (491, 158)
Screenshot: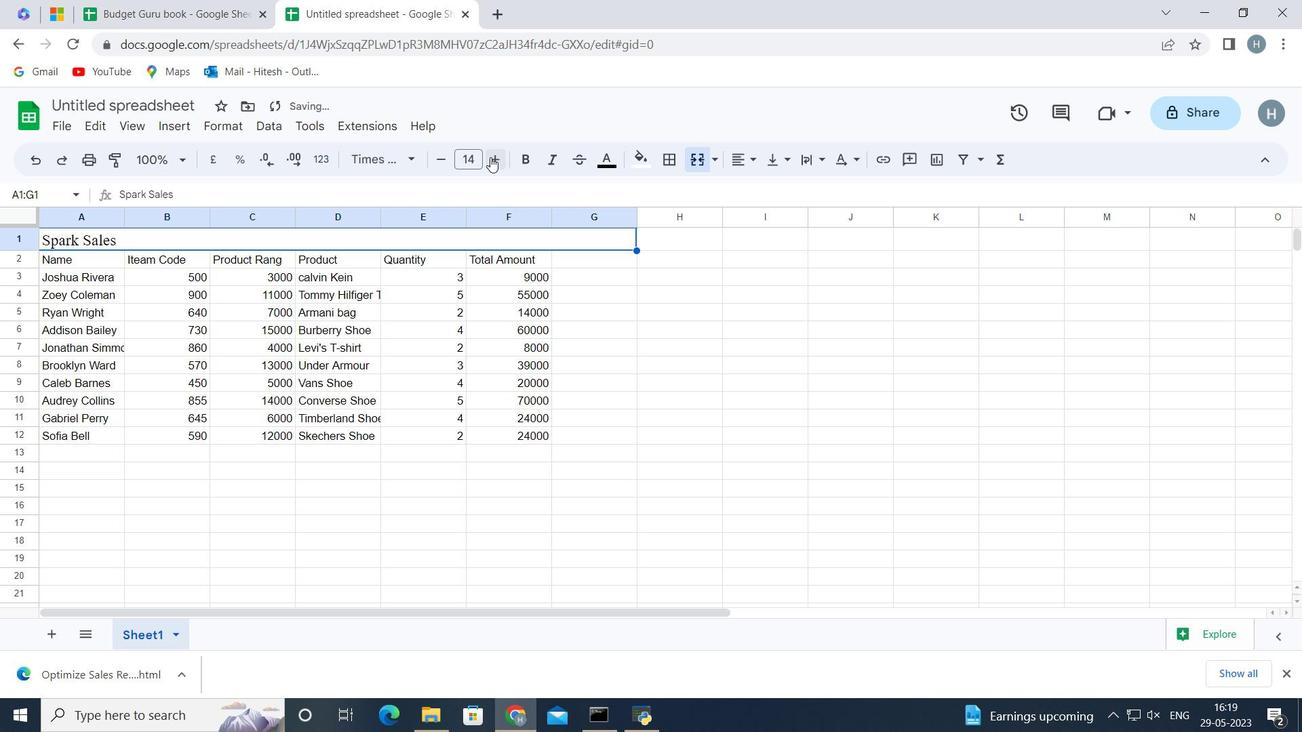 
Action: Mouse pressed left at (491, 158)
Screenshot: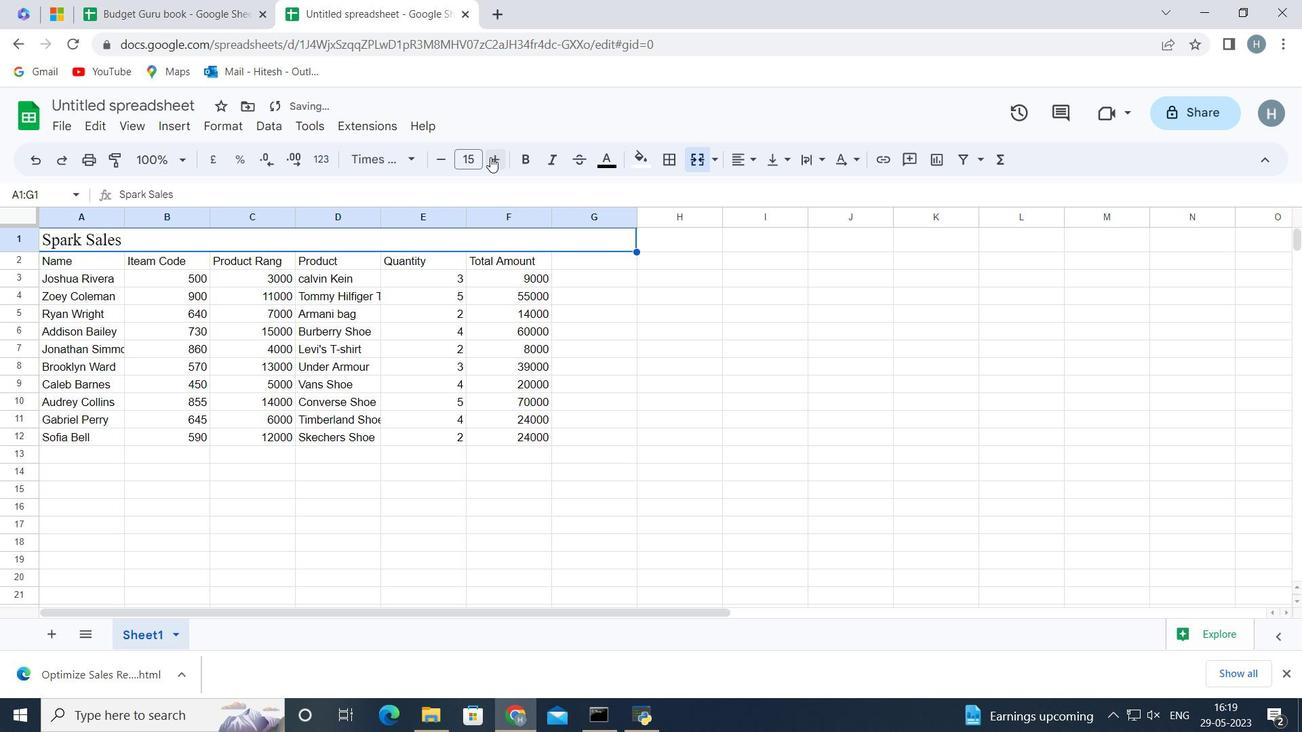 
Action: Mouse pressed left at (491, 158)
Screenshot: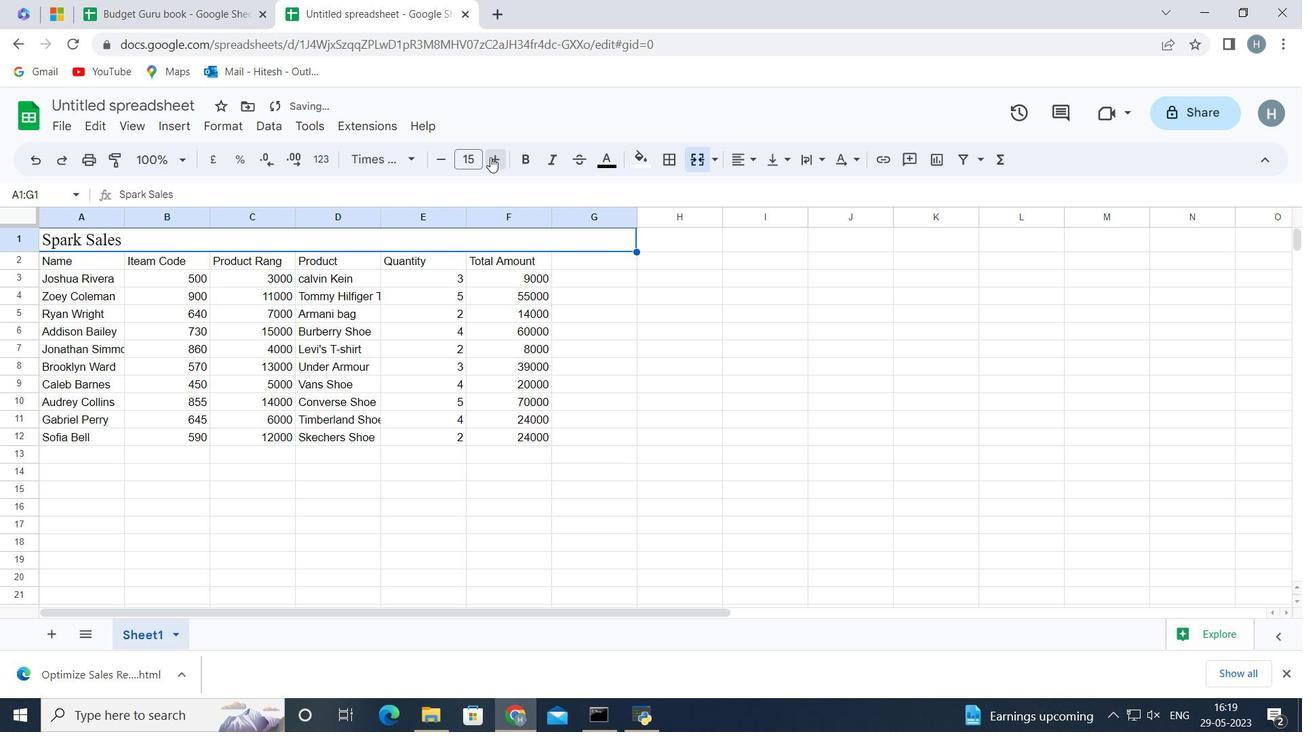 
Action: Mouse pressed left at (491, 158)
Screenshot: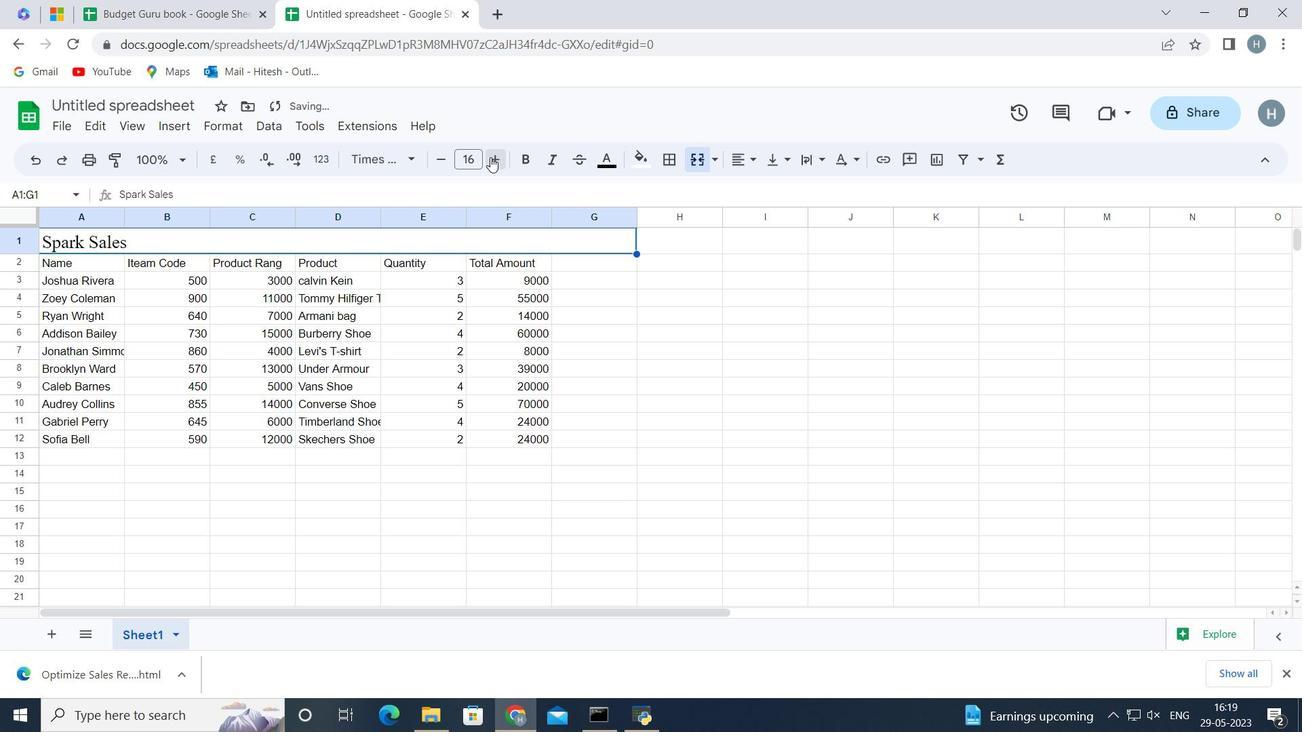 
Action: Mouse pressed left at (491, 158)
Screenshot: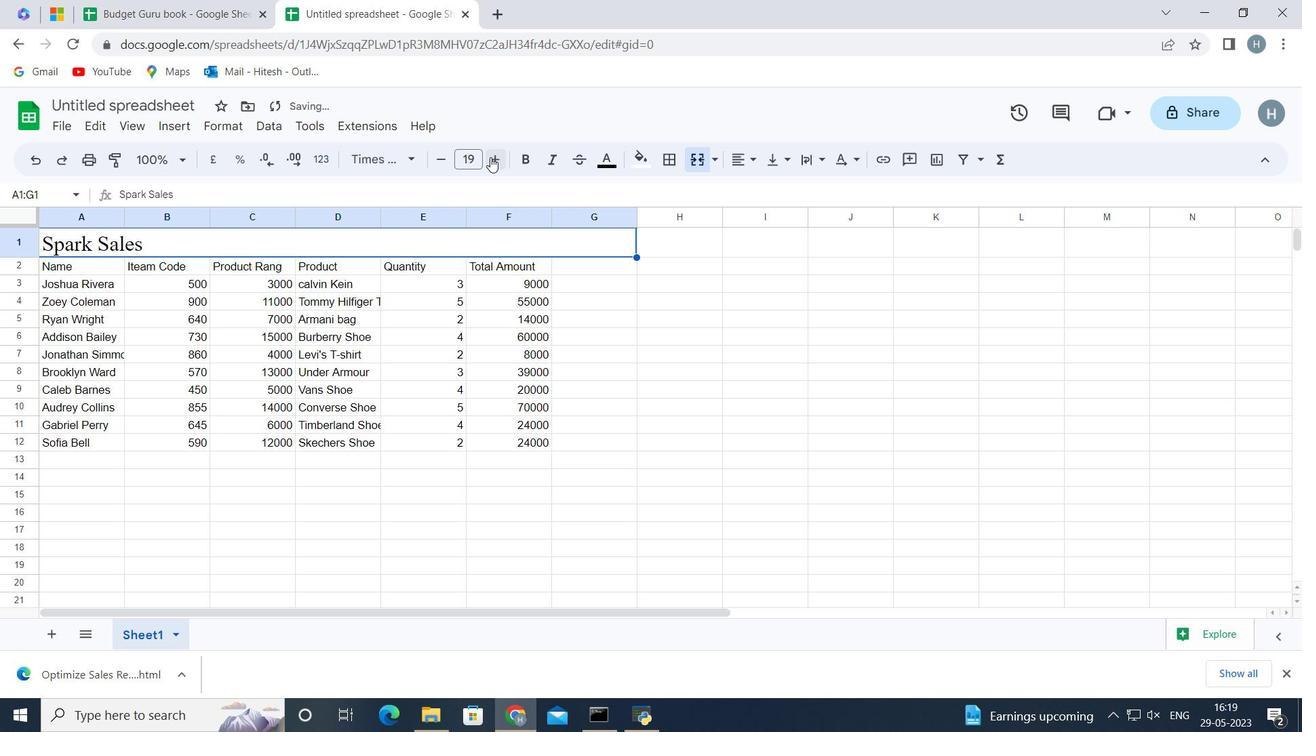 
Action: Mouse moved to (415, 502)
Screenshot: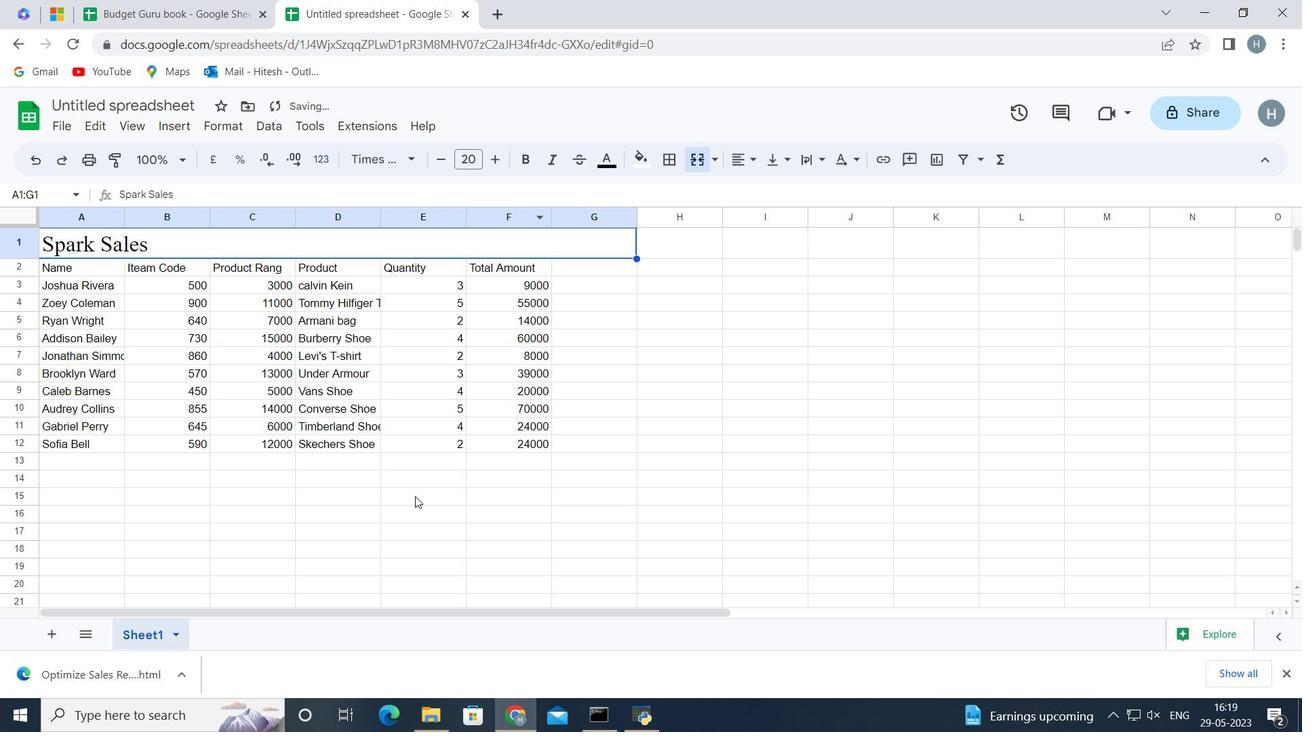 
Action: Mouse pressed left at (415, 502)
Screenshot: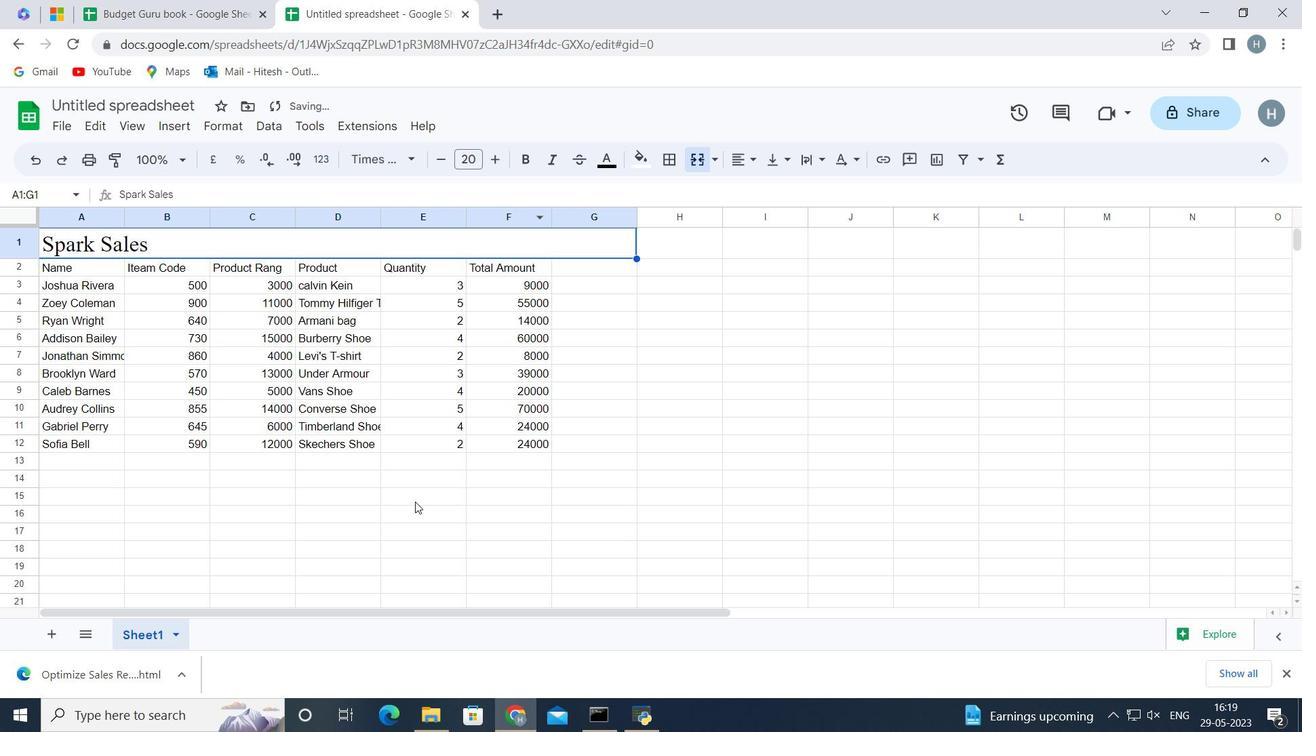 
Action: Mouse moved to (53, 265)
Screenshot: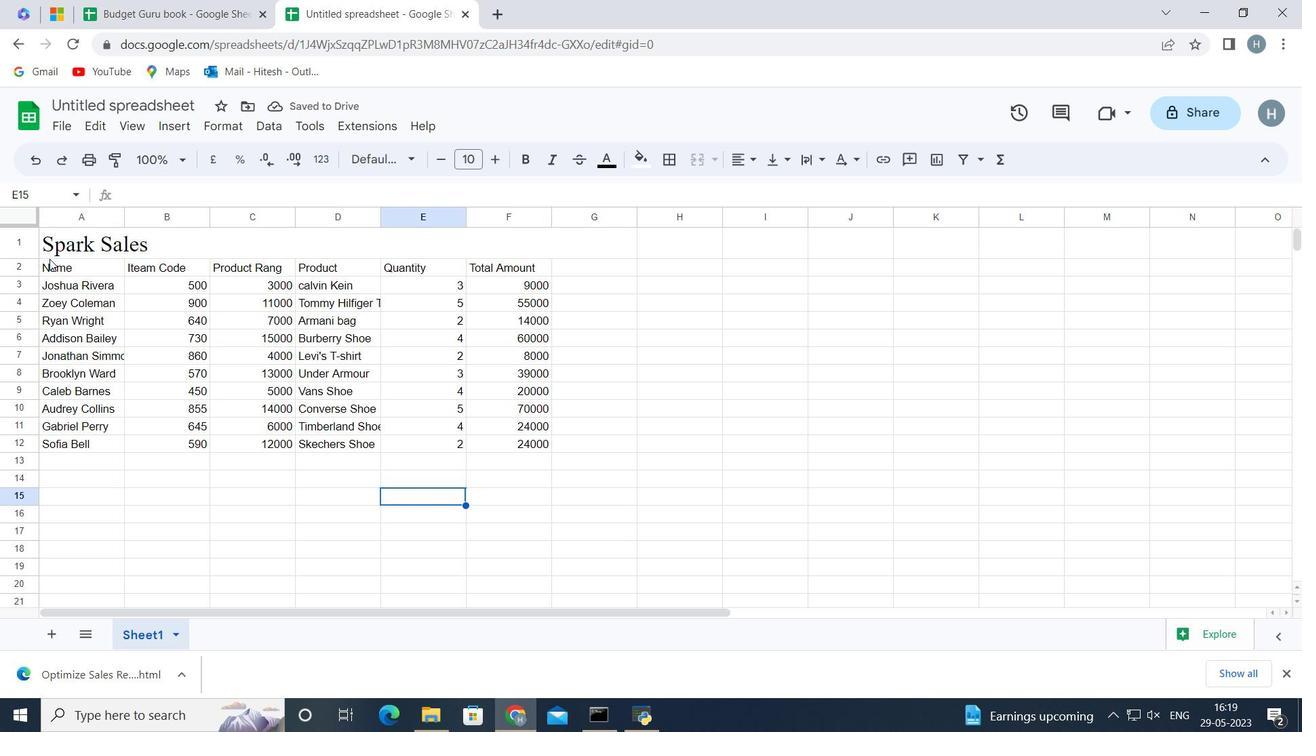 
Action: Mouse pressed left at (53, 265)
Screenshot: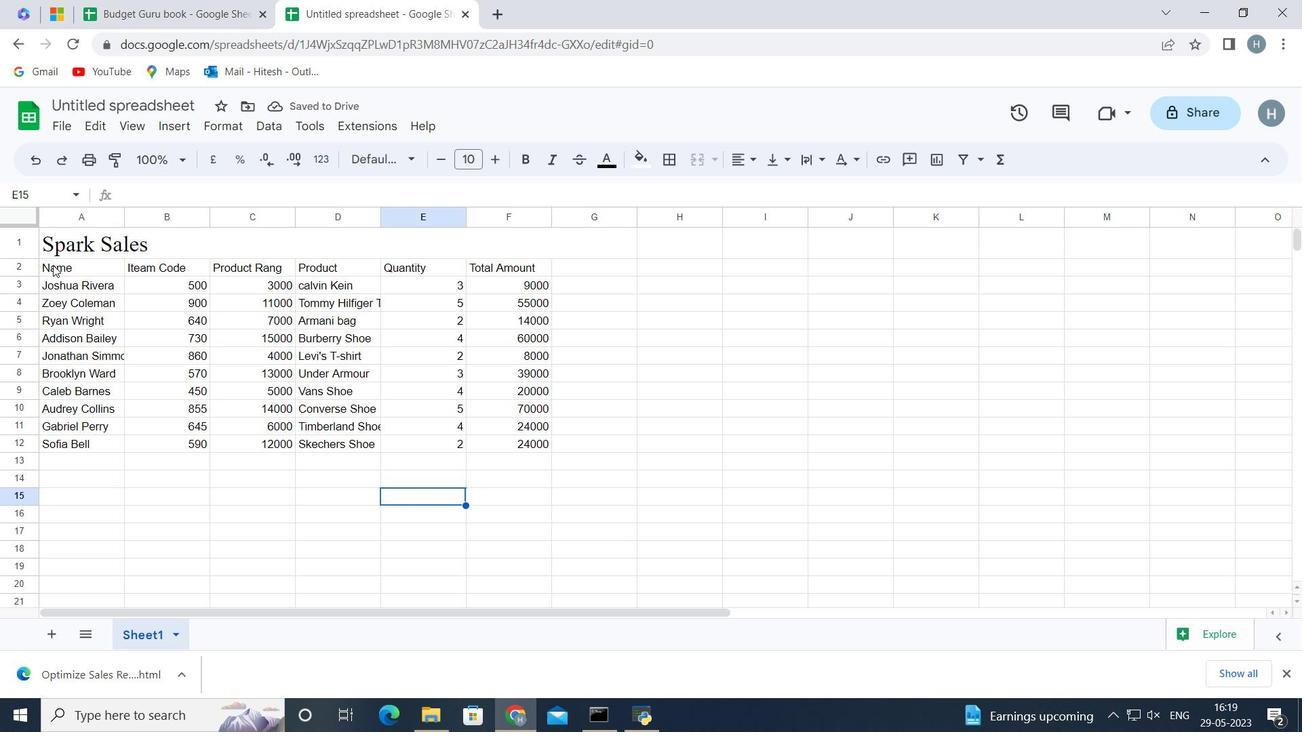 
Action: Key pressed <Key.shift><Key.right><Key.right><Key.right><Key.right><Key.right><Key.down><Key.down><Key.down><Key.down><Key.down><Key.down><Key.down><Key.down><Key.down><Key.down>
Screenshot: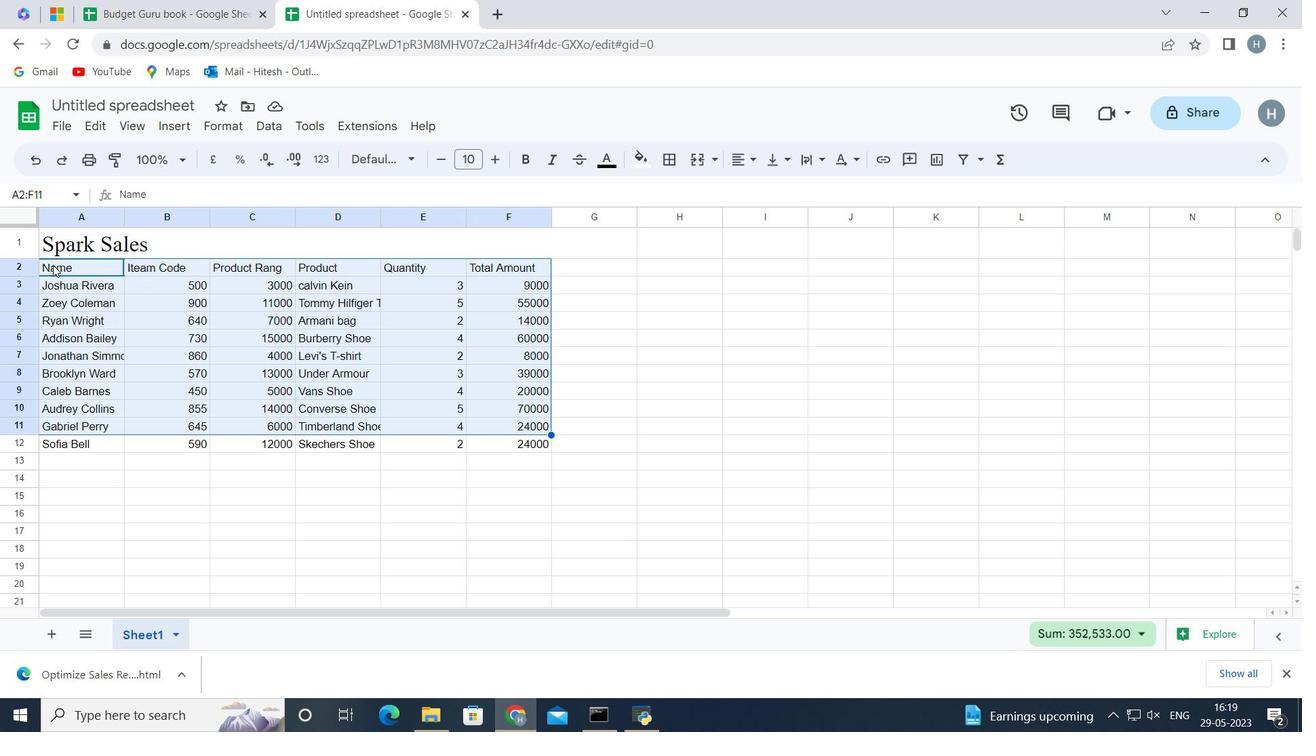 
Action: Mouse moved to (422, 152)
Screenshot: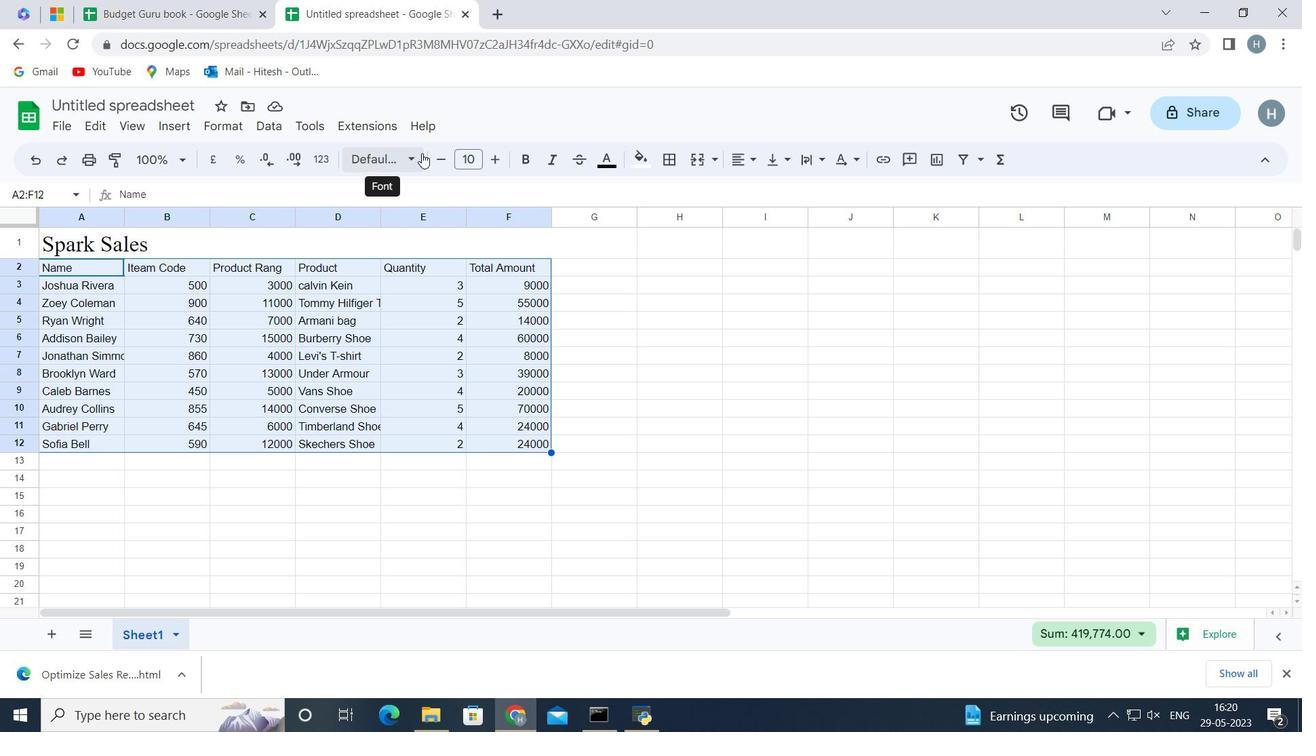
Action: Mouse pressed left at (422, 152)
Screenshot: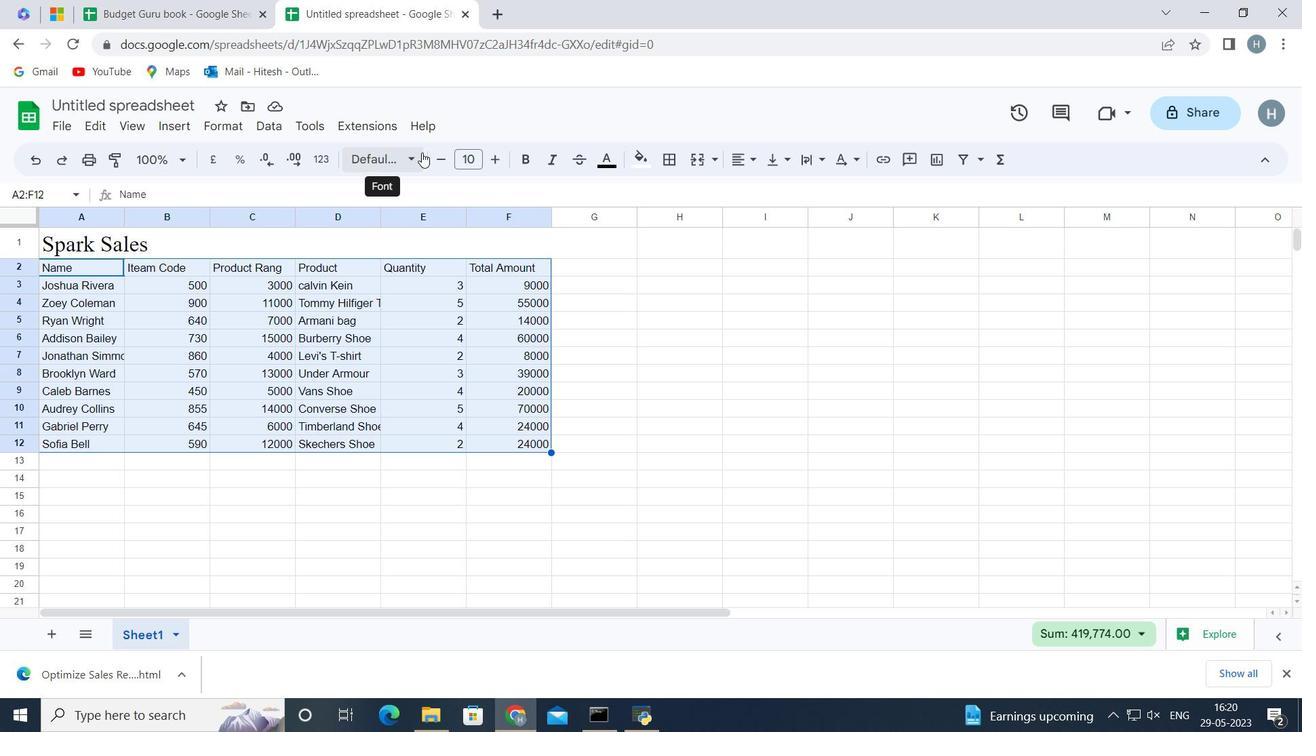 
Action: Mouse moved to (428, 328)
Screenshot: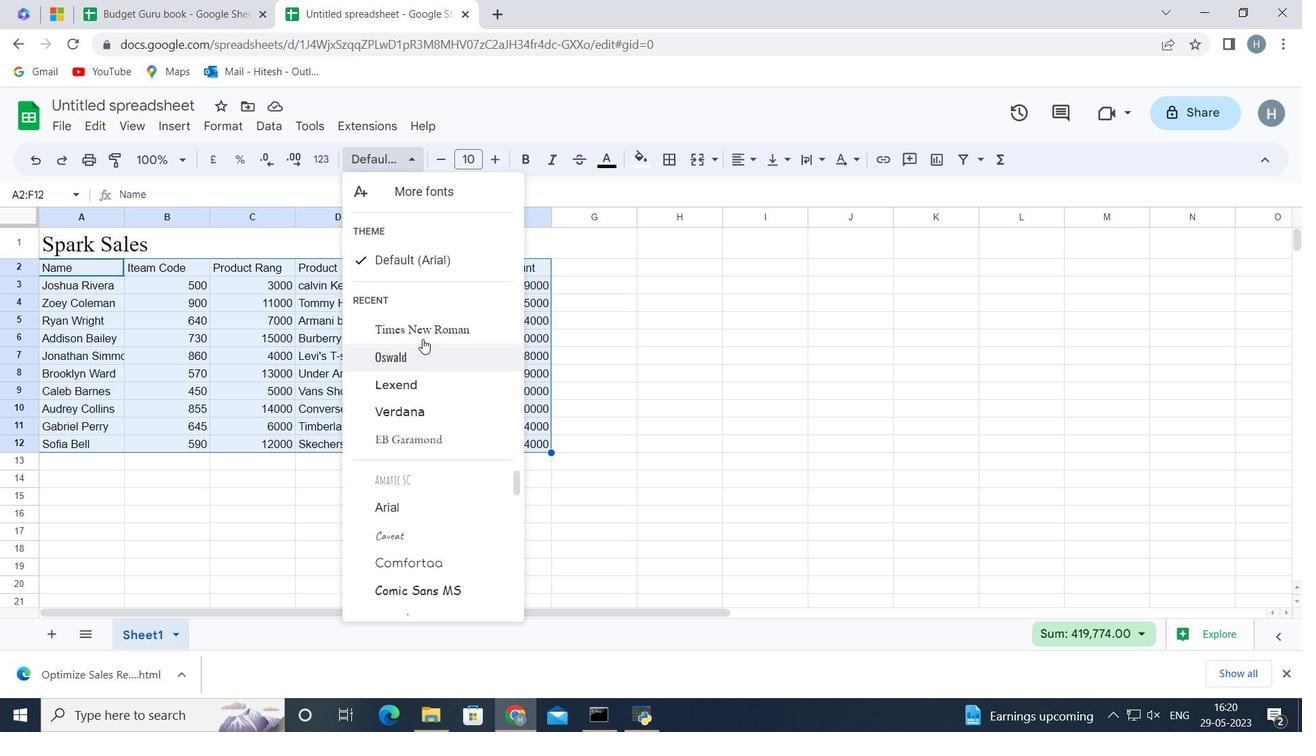 
Action: Mouse pressed left at (428, 328)
Screenshot: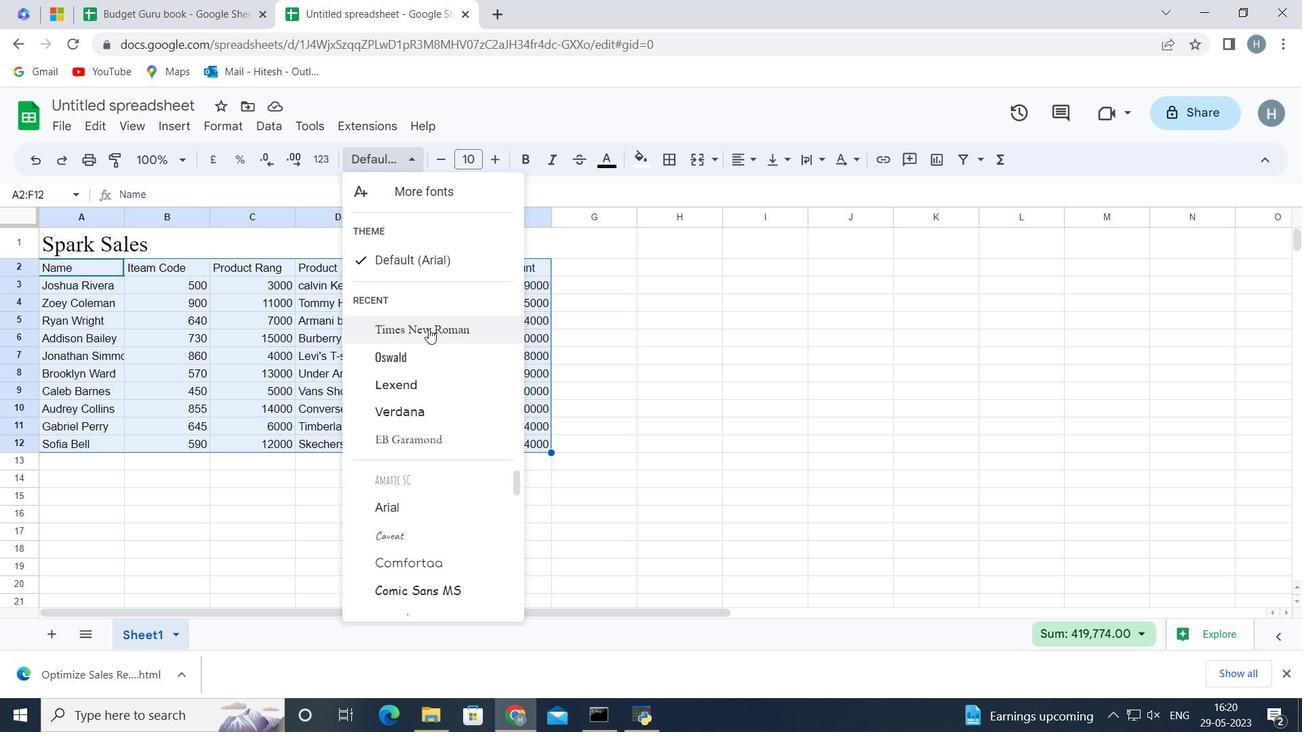
Action: Mouse moved to (506, 160)
Screenshot: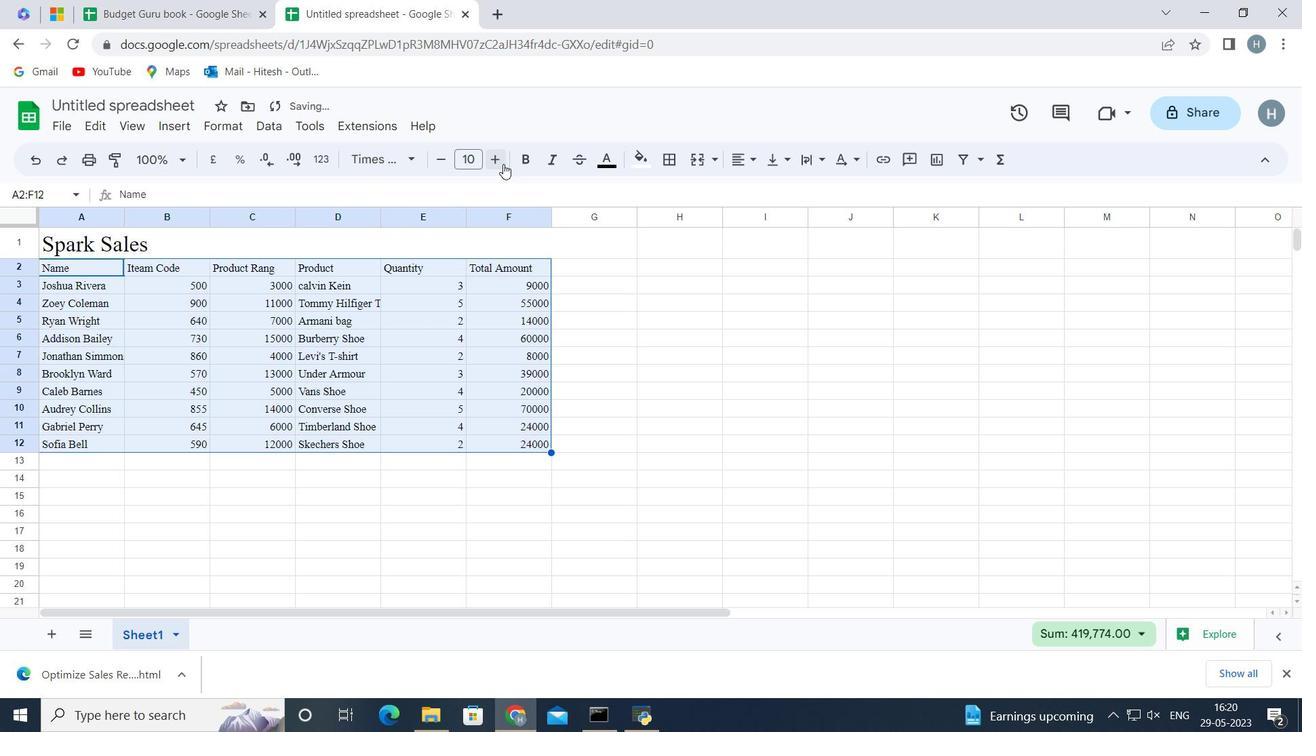
Action: Mouse pressed left at (506, 160)
Screenshot: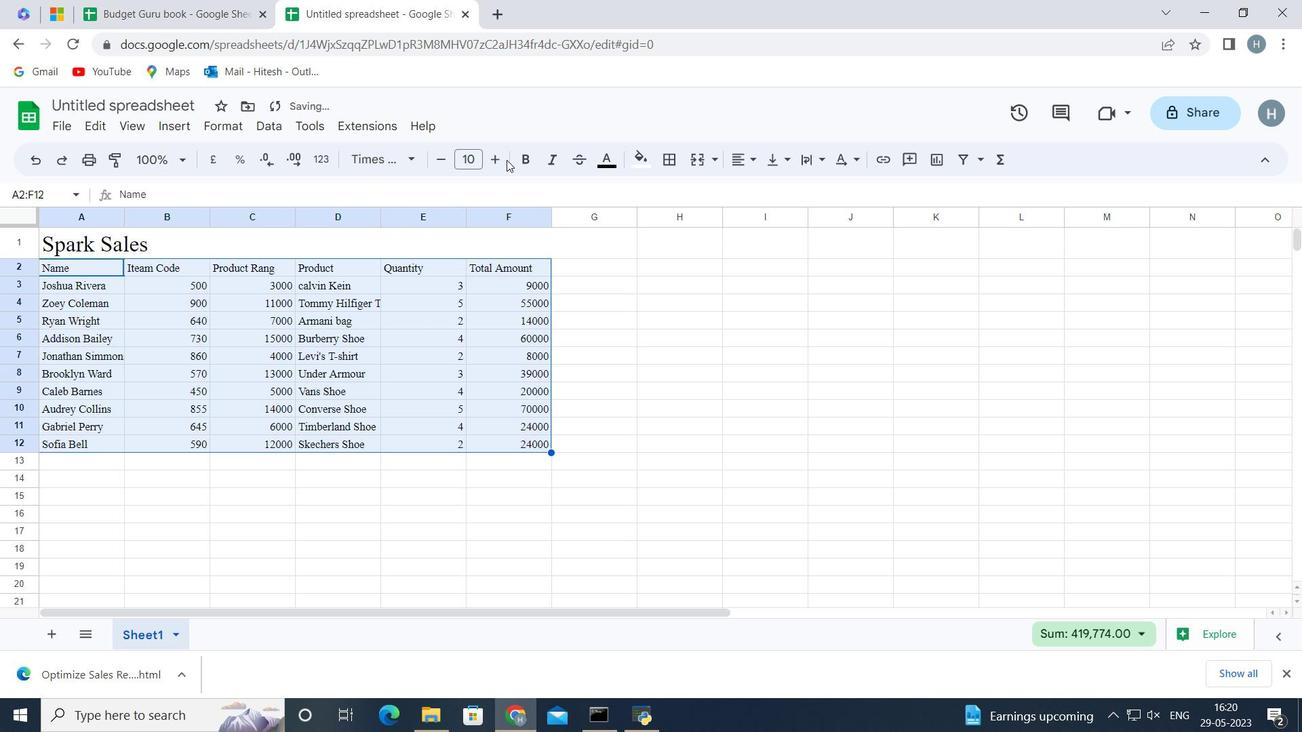
Action: Mouse moved to (503, 161)
Screenshot: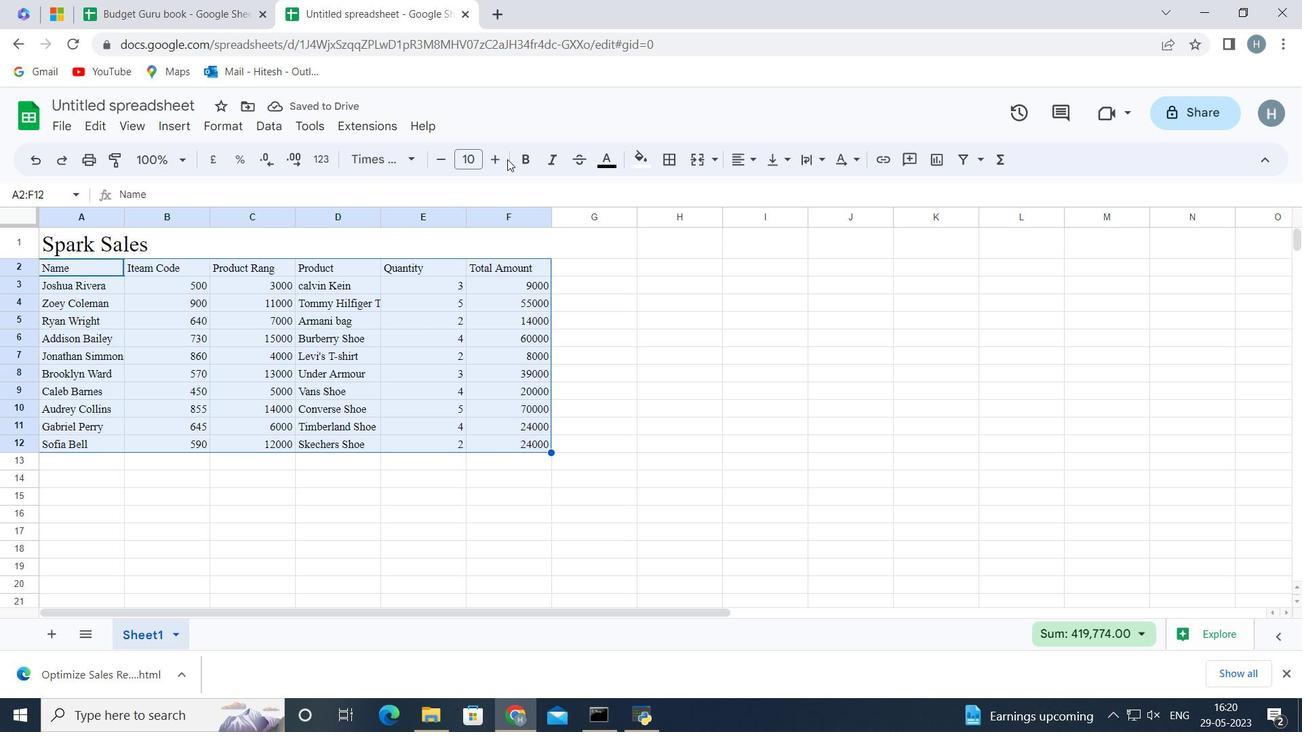 
Action: Mouse pressed left at (503, 161)
Screenshot: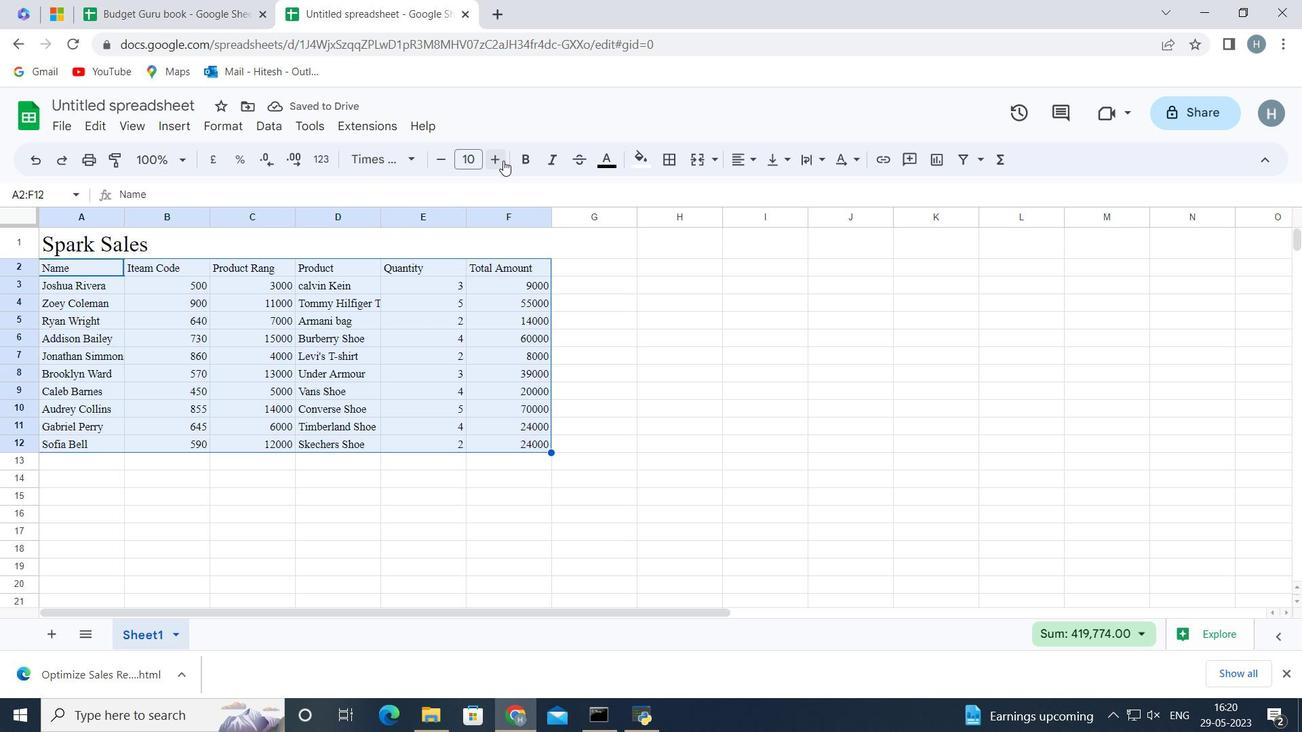 
Action: Mouse pressed left at (503, 161)
Screenshot: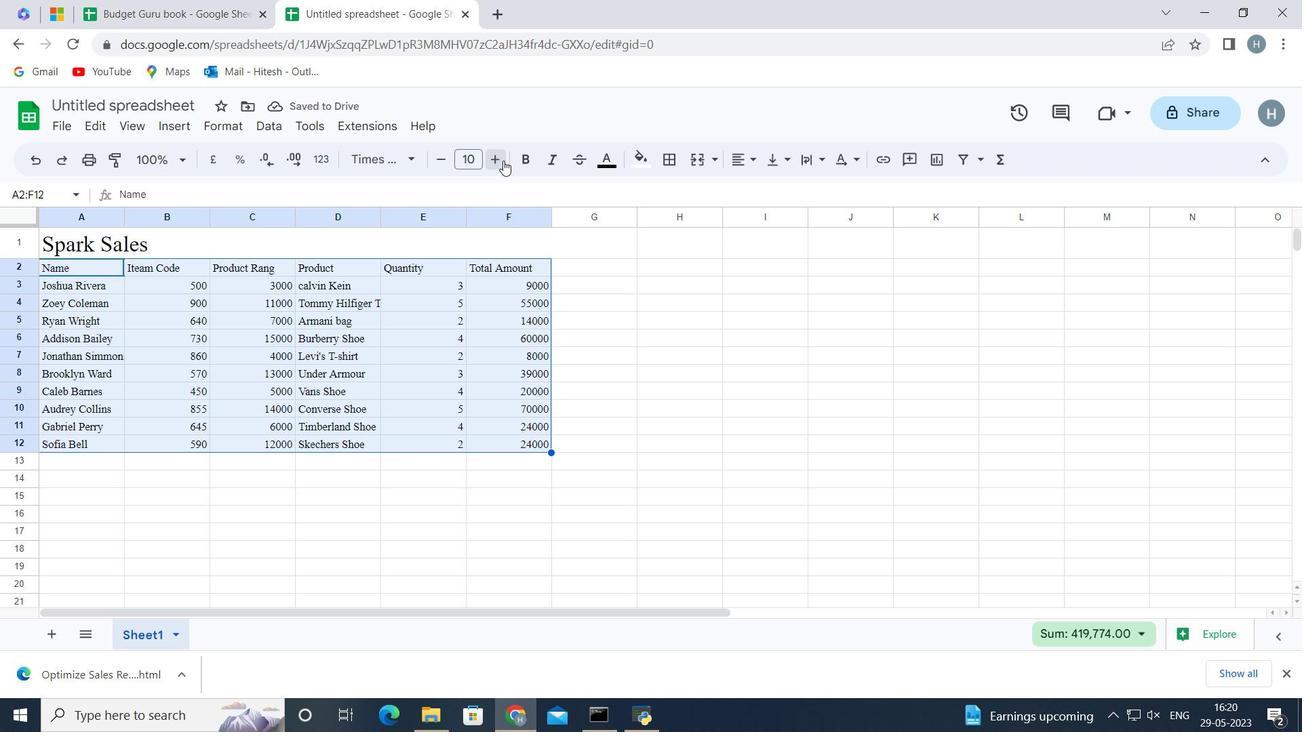 
Action: Mouse moved to (442, 535)
Screenshot: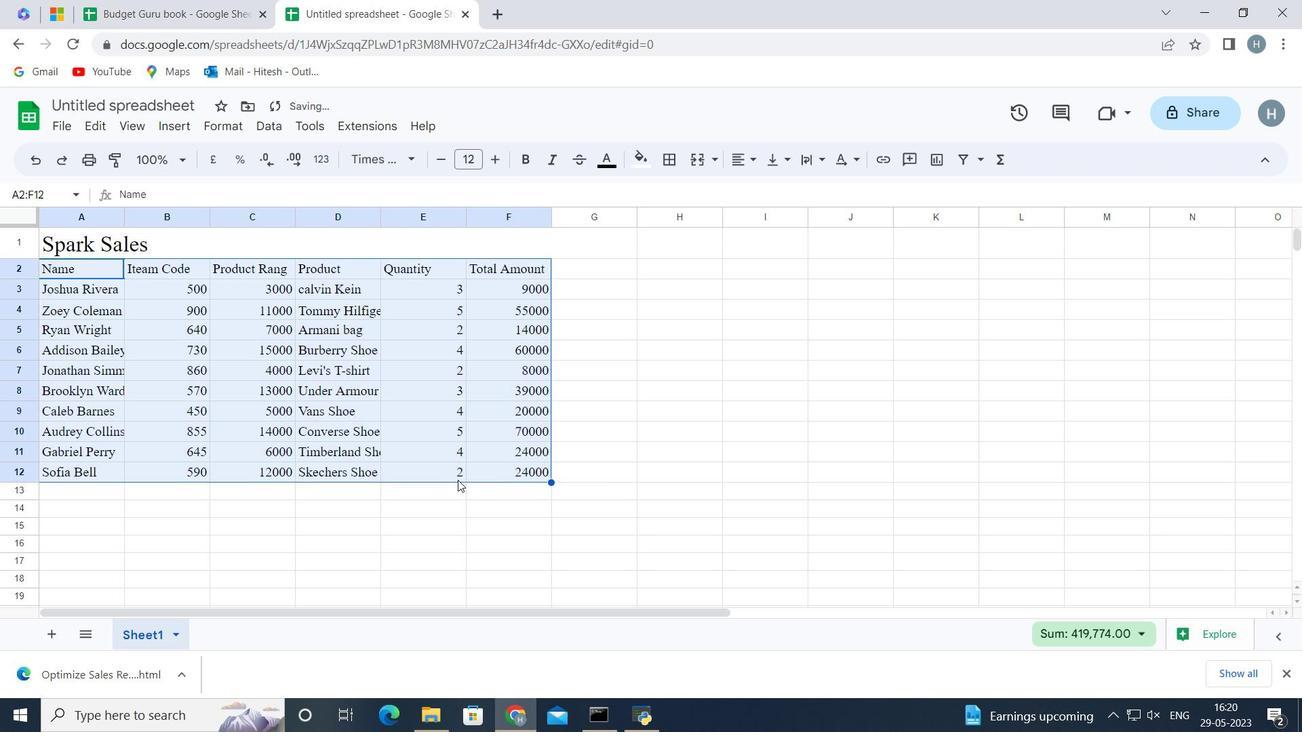 
Action: Mouse pressed left at (442, 535)
Screenshot: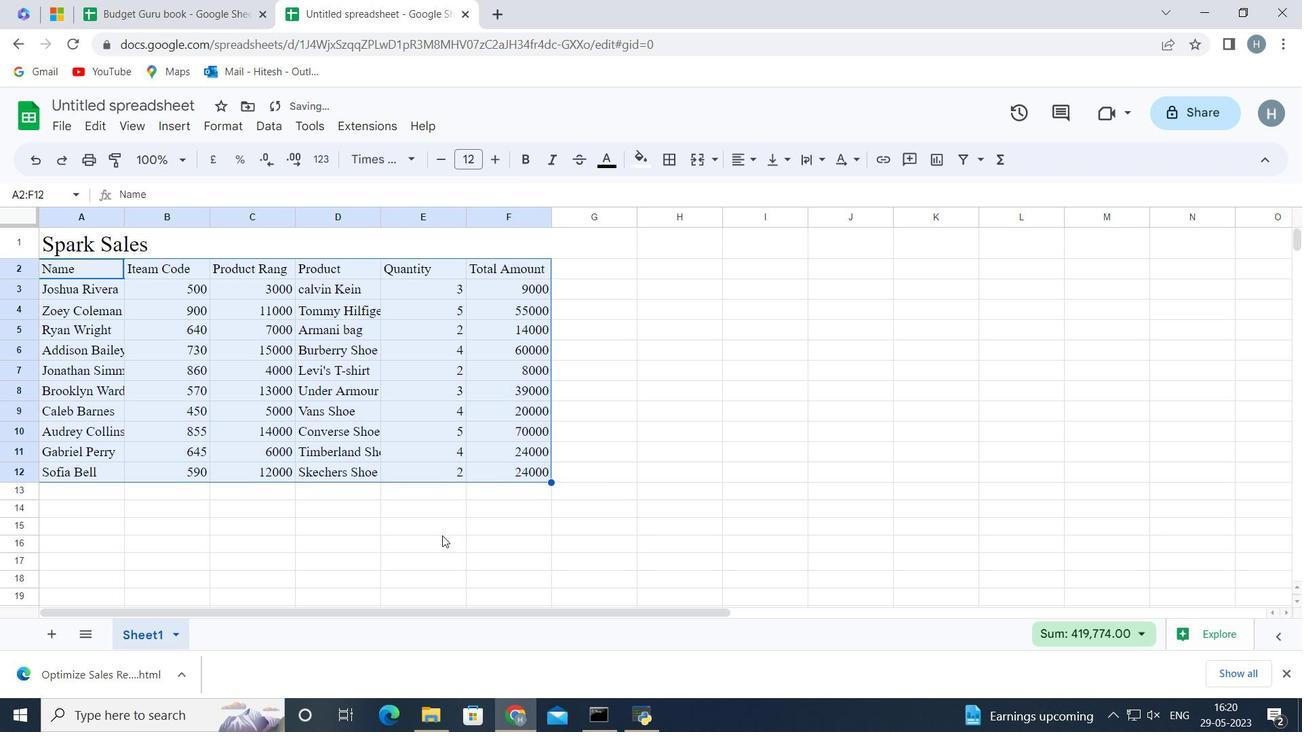 
Action: Mouse moved to (71, 239)
Screenshot: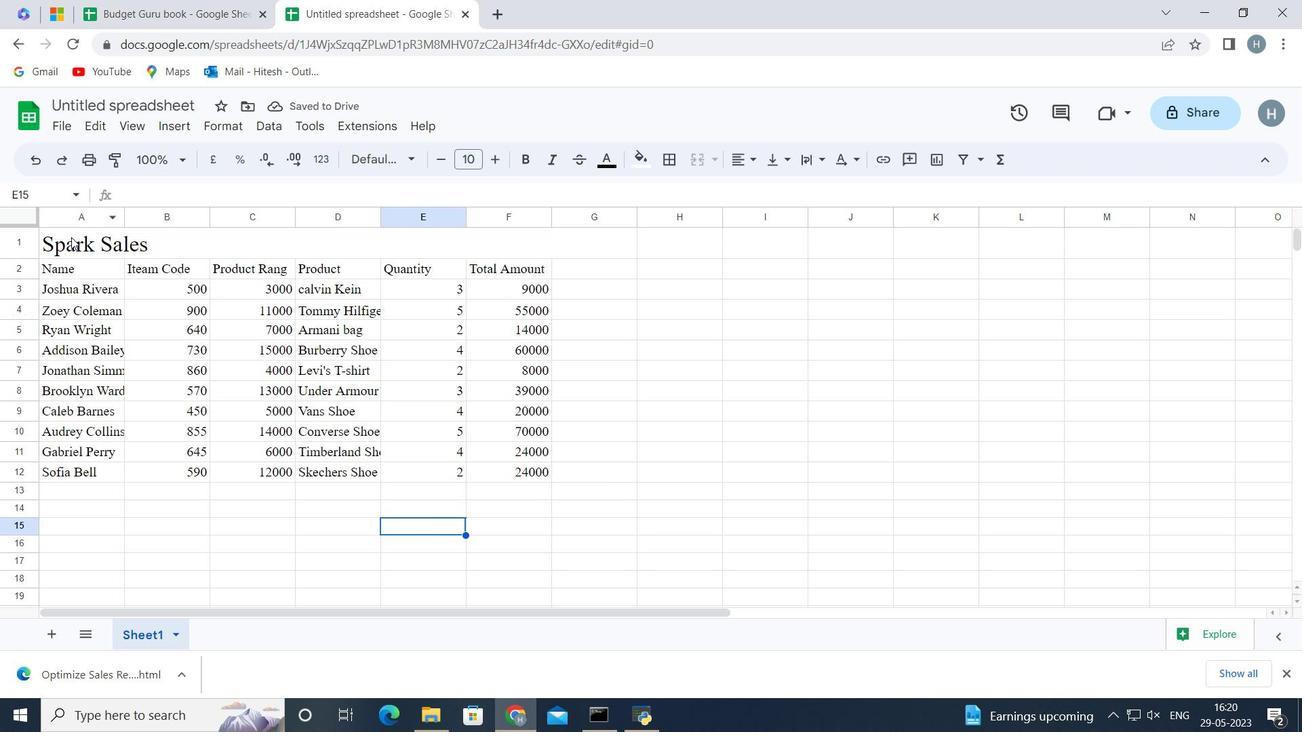 
Action: Mouse pressed left at (71, 239)
Screenshot: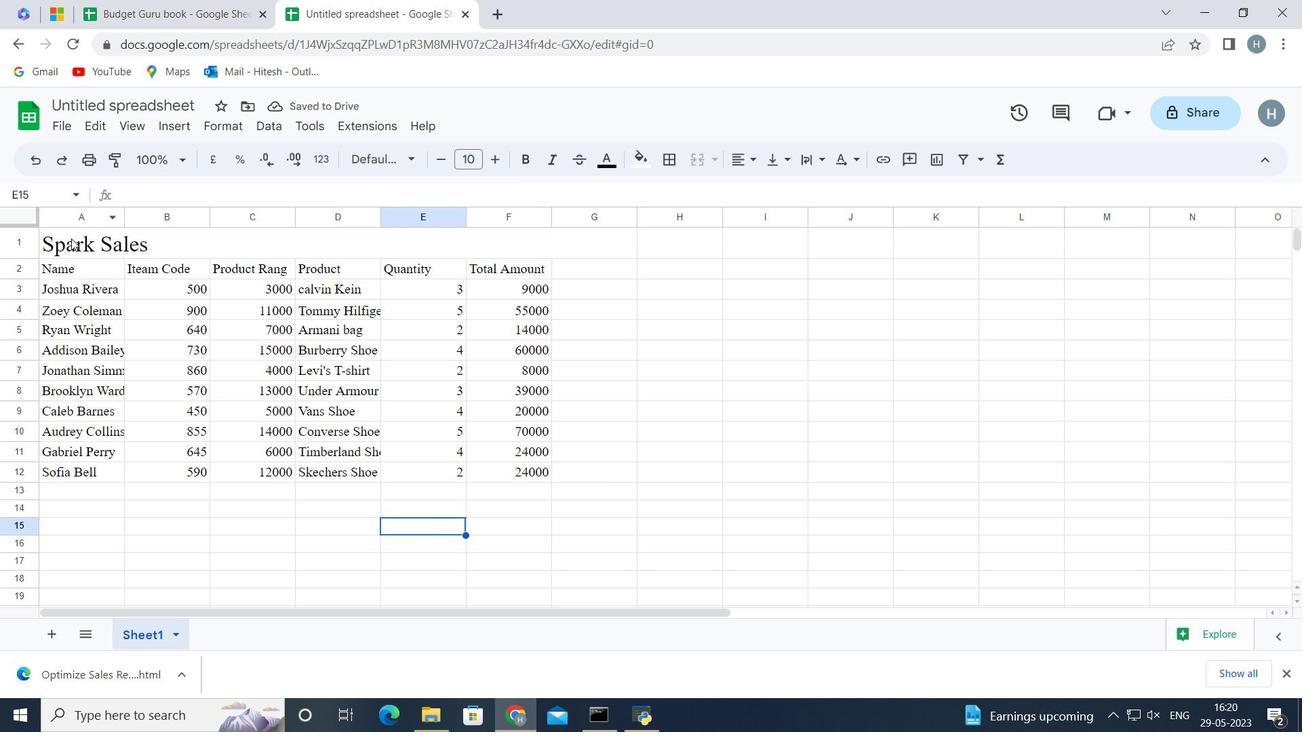 
Action: Key pressed <Key.shift><Key.down><Key.left><Key.left><Key.down><Key.down><Key.down><Key.down><Key.down><Key.down><Key.down><Key.down><Key.down><Key.down>
Screenshot: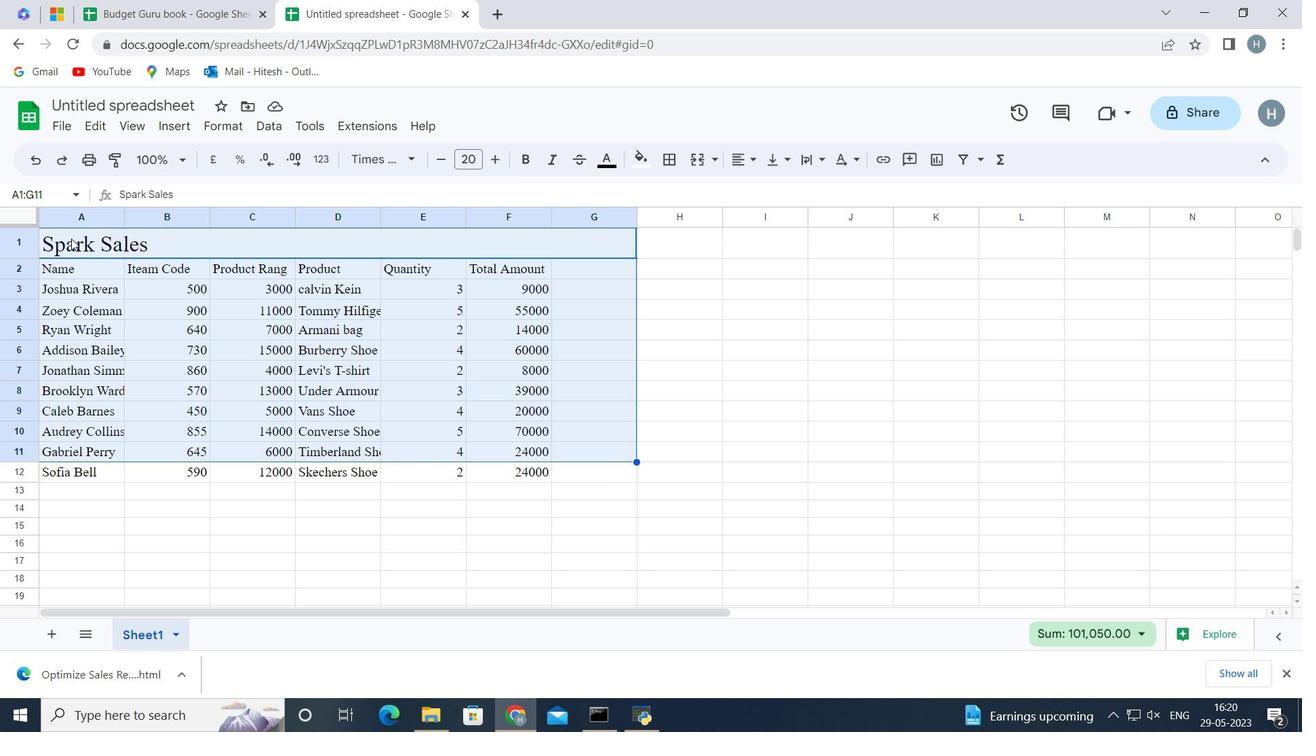 
Action: Mouse moved to (752, 160)
Screenshot: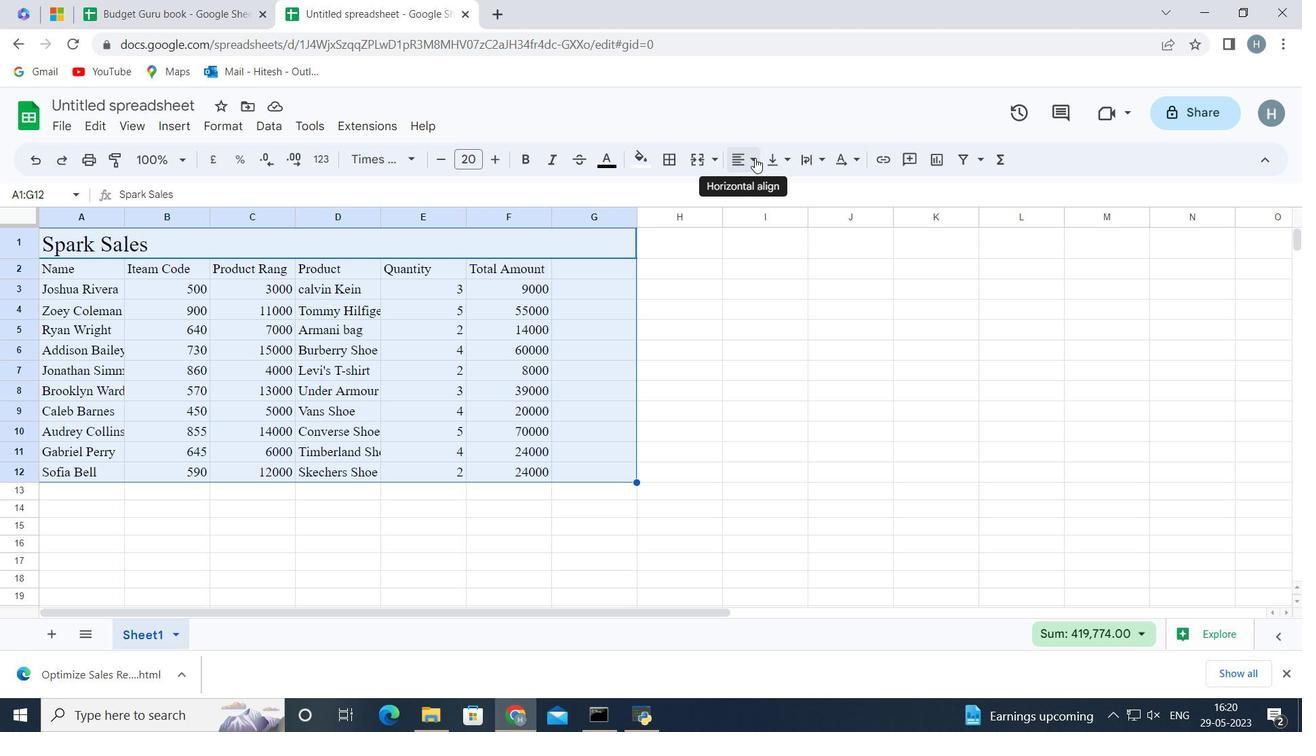 
Action: Mouse pressed left at (752, 160)
Screenshot: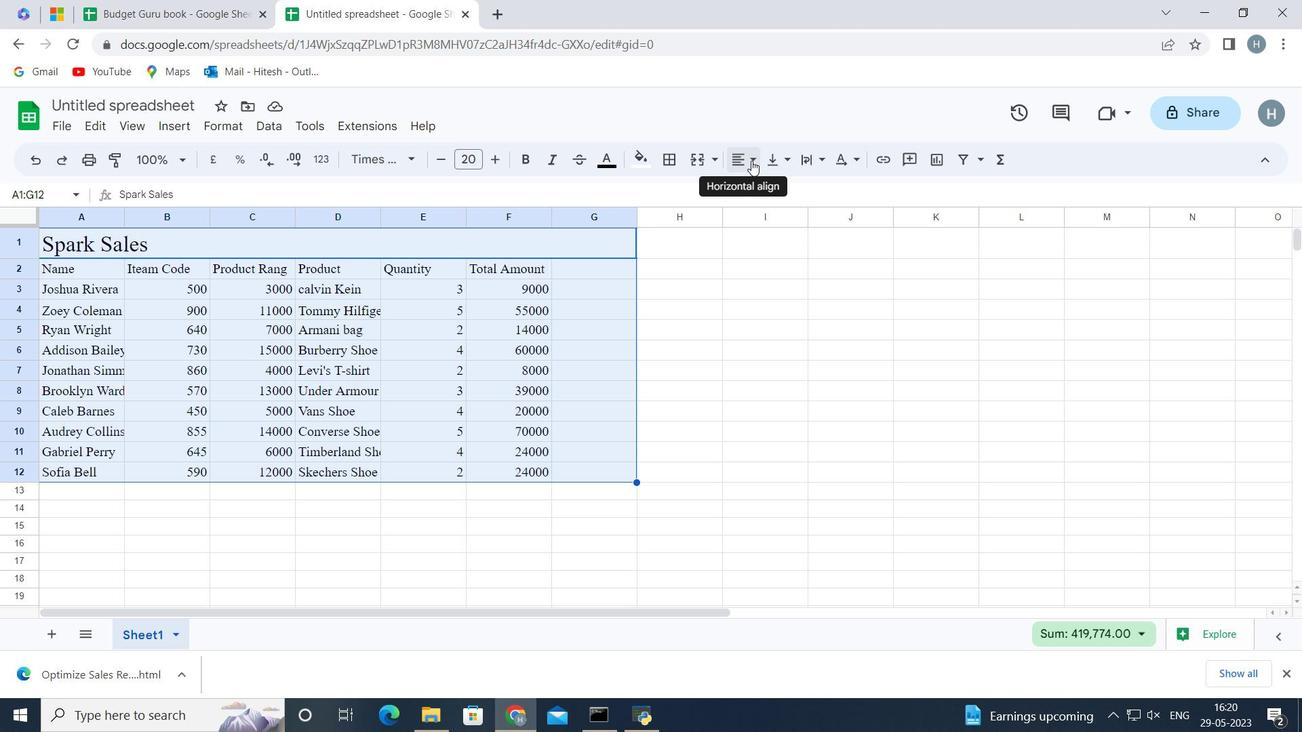 
Action: Mouse moved to (744, 195)
Screenshot: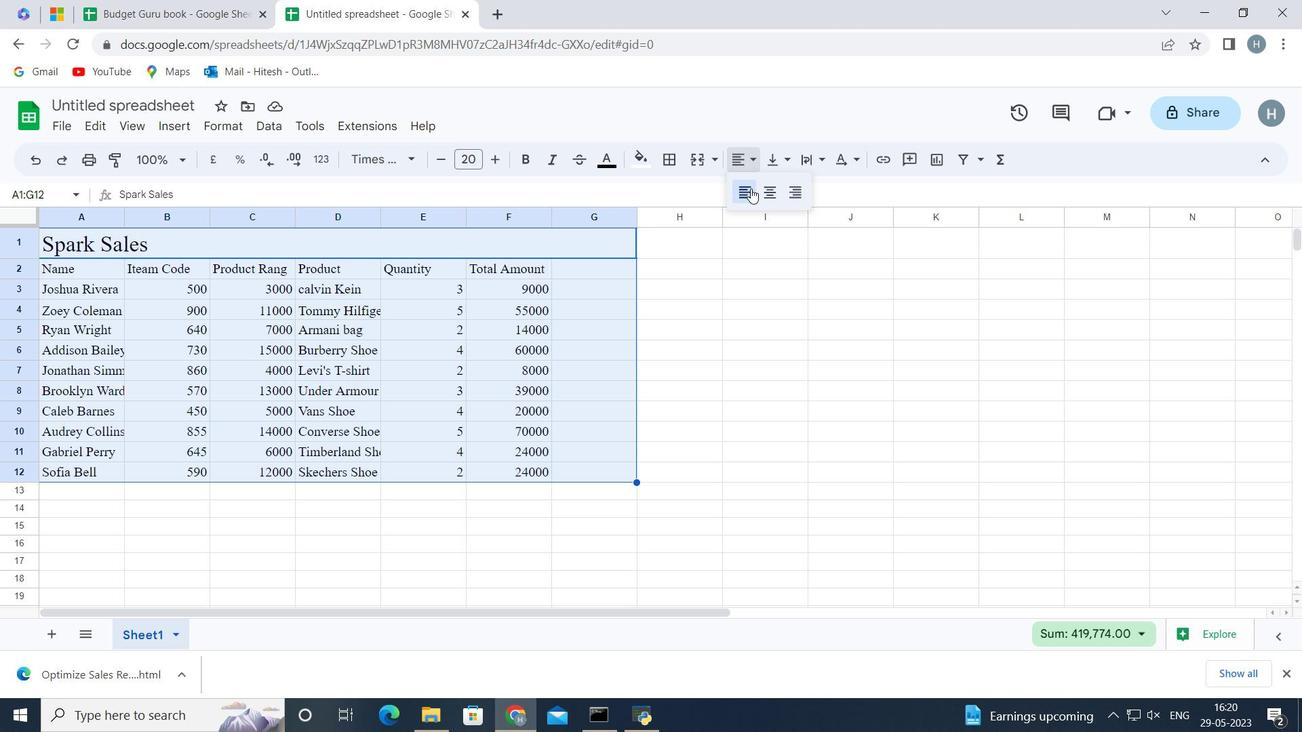 
Action: Mouse pressed left at (744, 195)
Screenshot: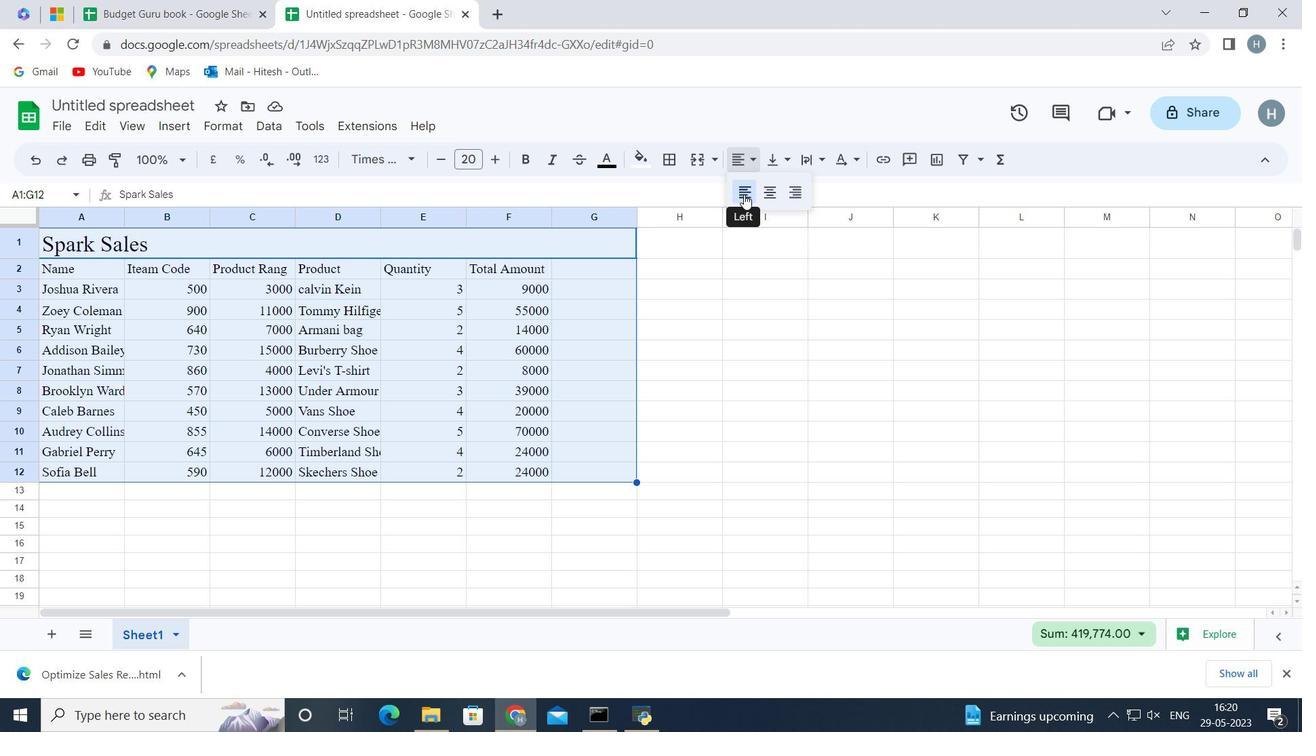 
Action: Mouse moved to (312, 560)
Screenshot: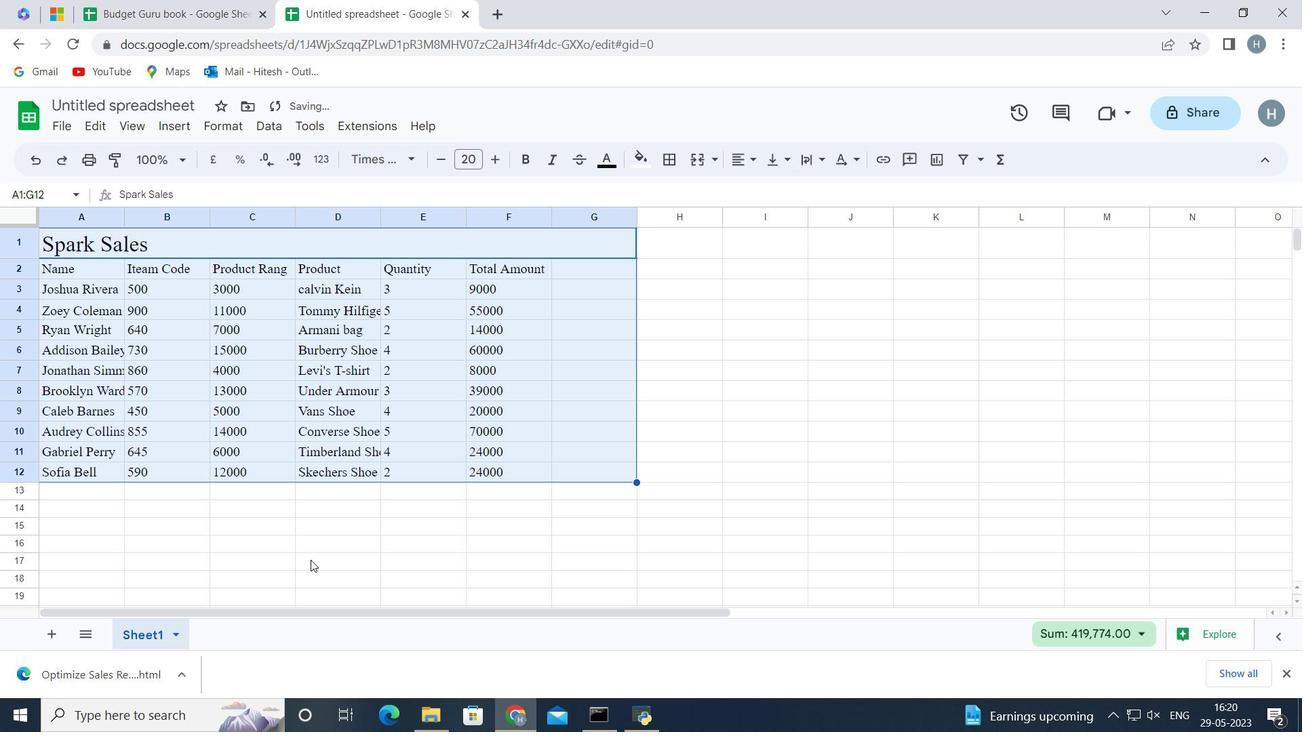 
Action: Mouse pressed left at (312, 560)
Screenshot: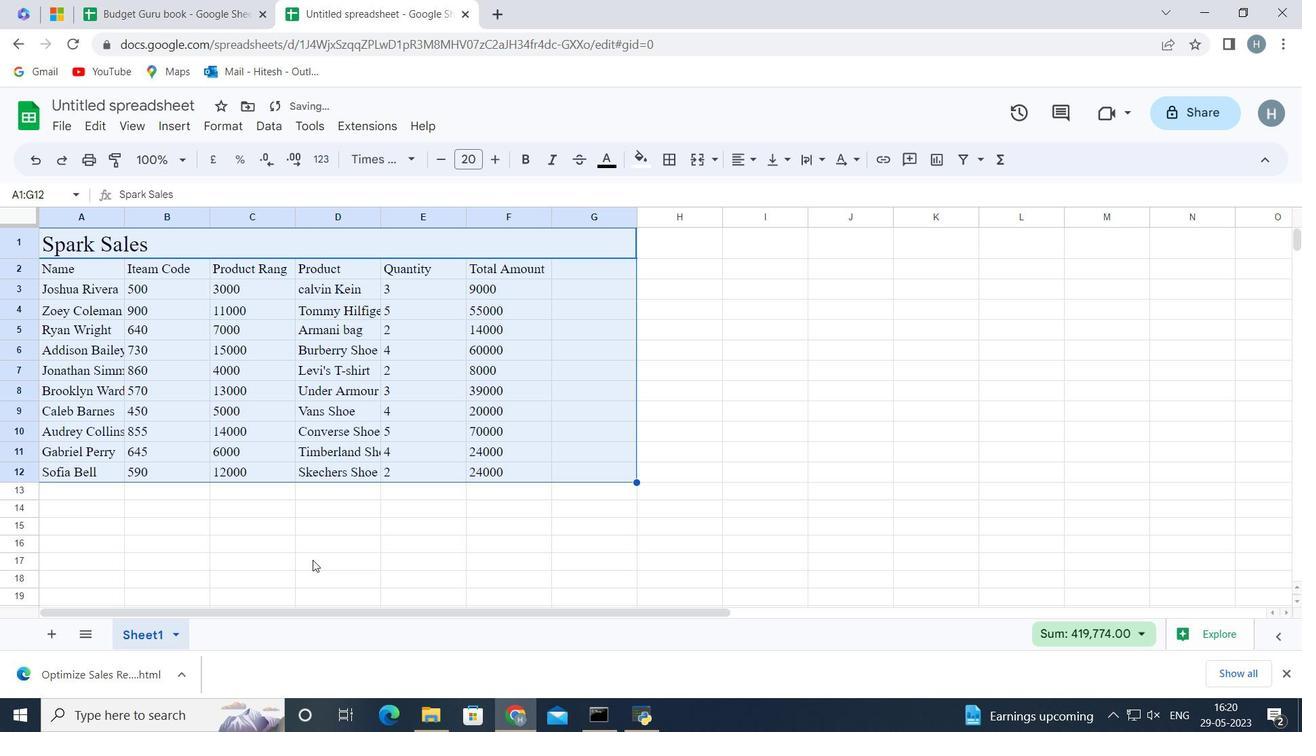 
Action: Mouse moved to (220, 532)
Screenshot: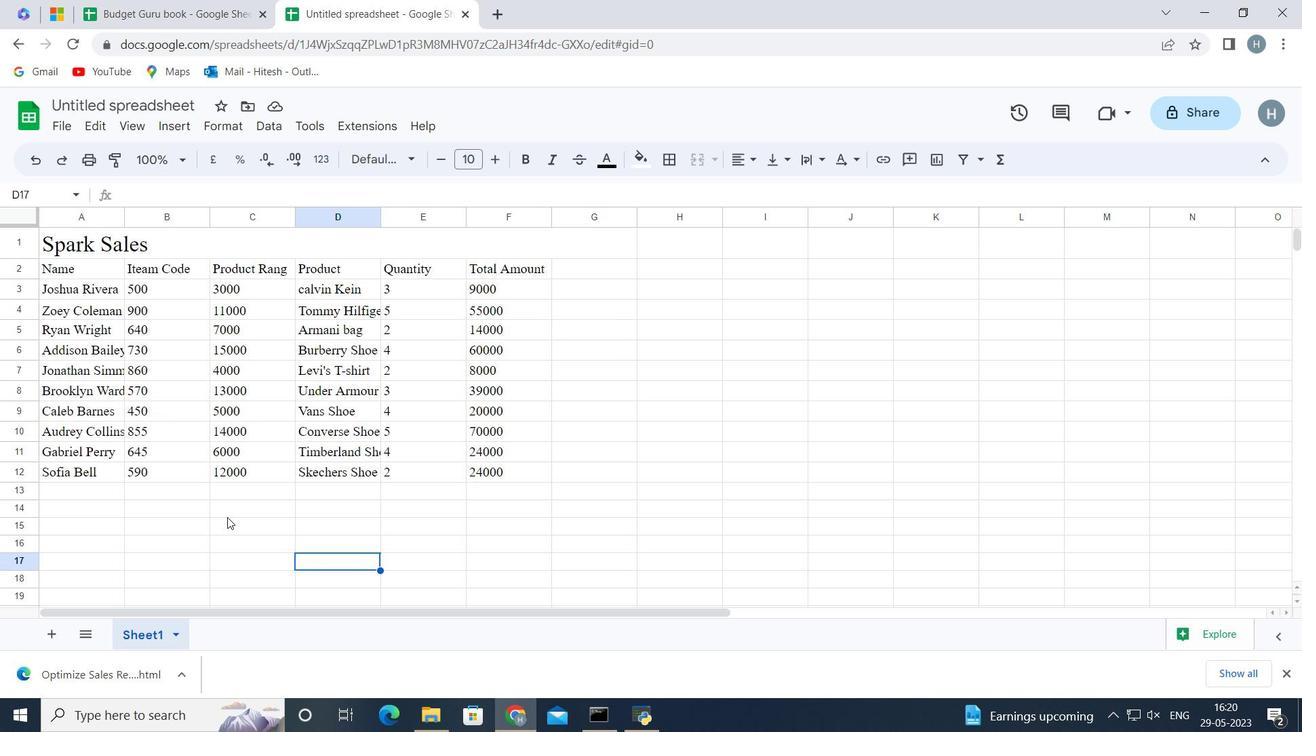 
Action: Mouse pressed left at (220, 532)
Screenshot: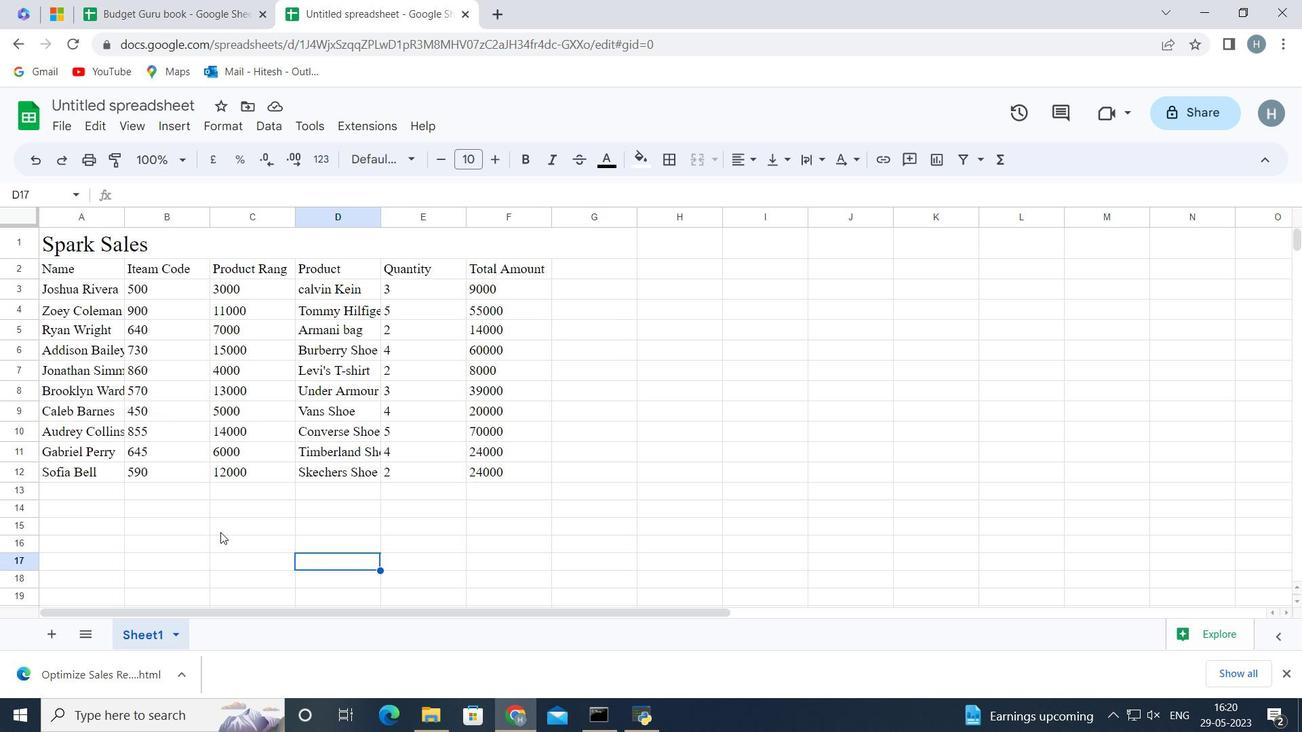 
Action: Mouse moved to (574, 352)
Screenshot: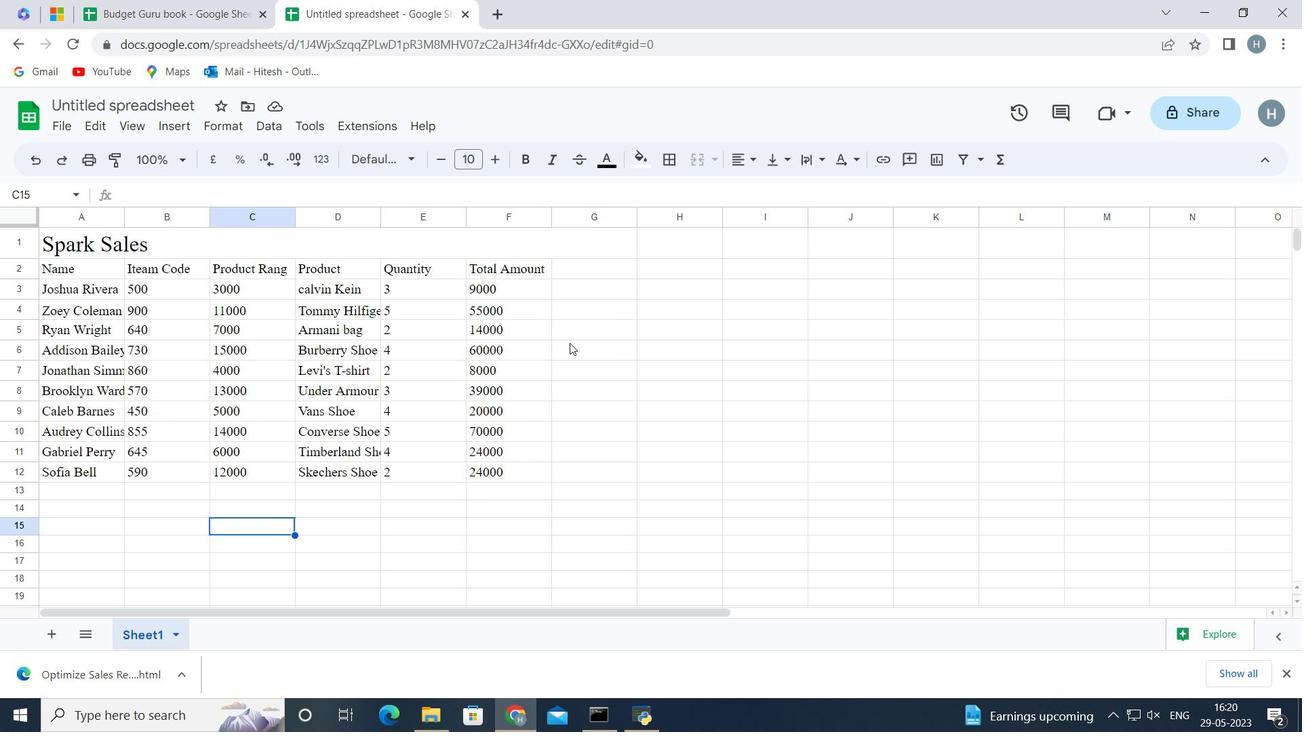 
